 Task: Create a due date automation trigger when advanced on, on the monday of the week before a card is due add fields with custom field "Resume" set to a number greater or equal to 1 and greater than 10 at 11:00 AM.
Action: Mouse moved to (1134, 95)
Screenshot: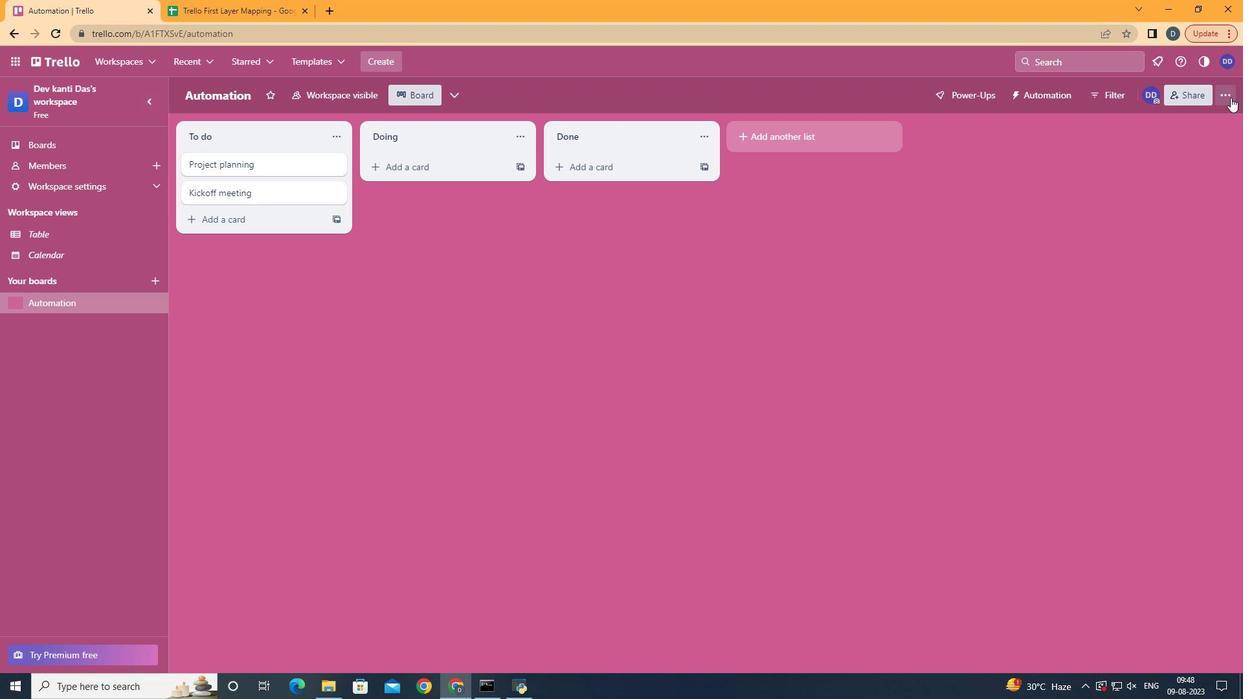 
Action: Mouse pressed left at (1134, 95)
Screenshot: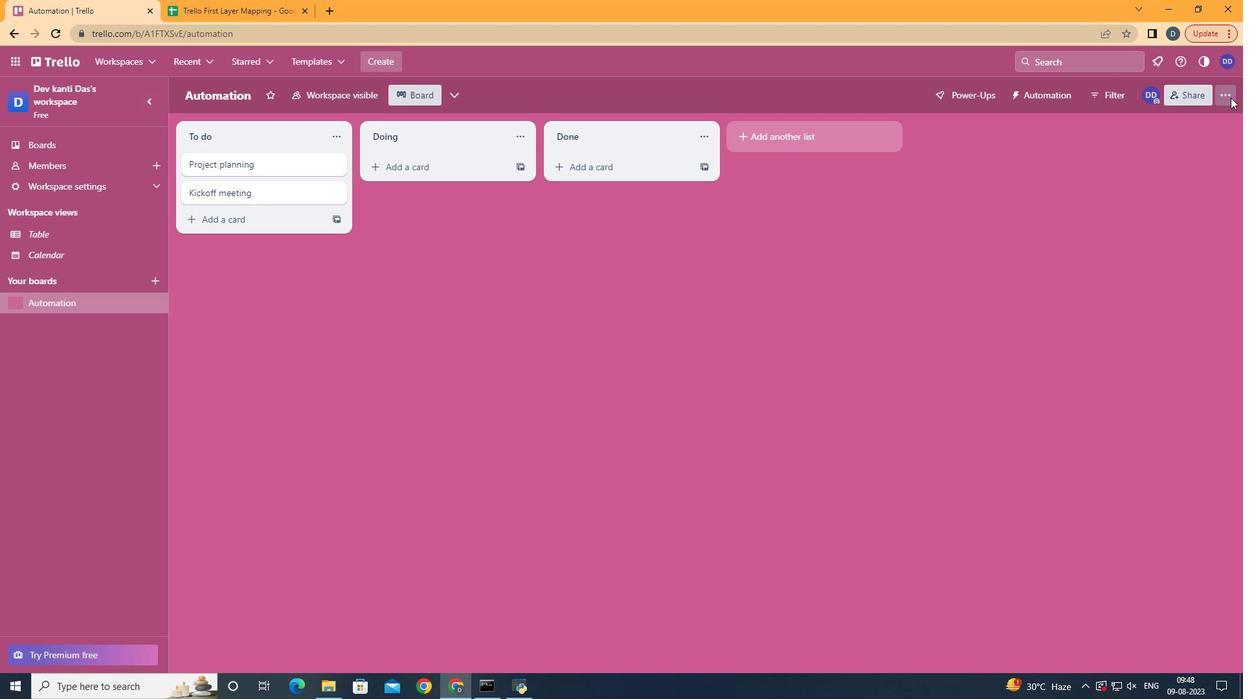 
Action: Mouse moved to (1034, 291)
Screenshot: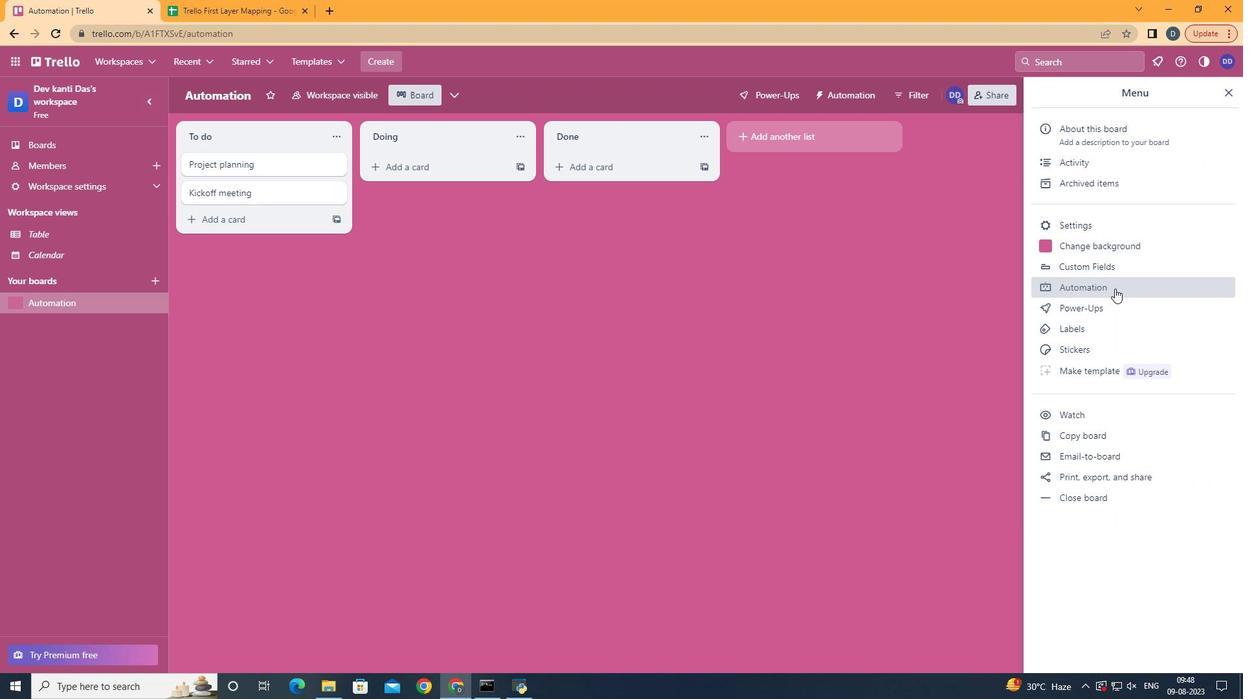 
Action: Mouse pressed left at (1034, 291)
Screenshot: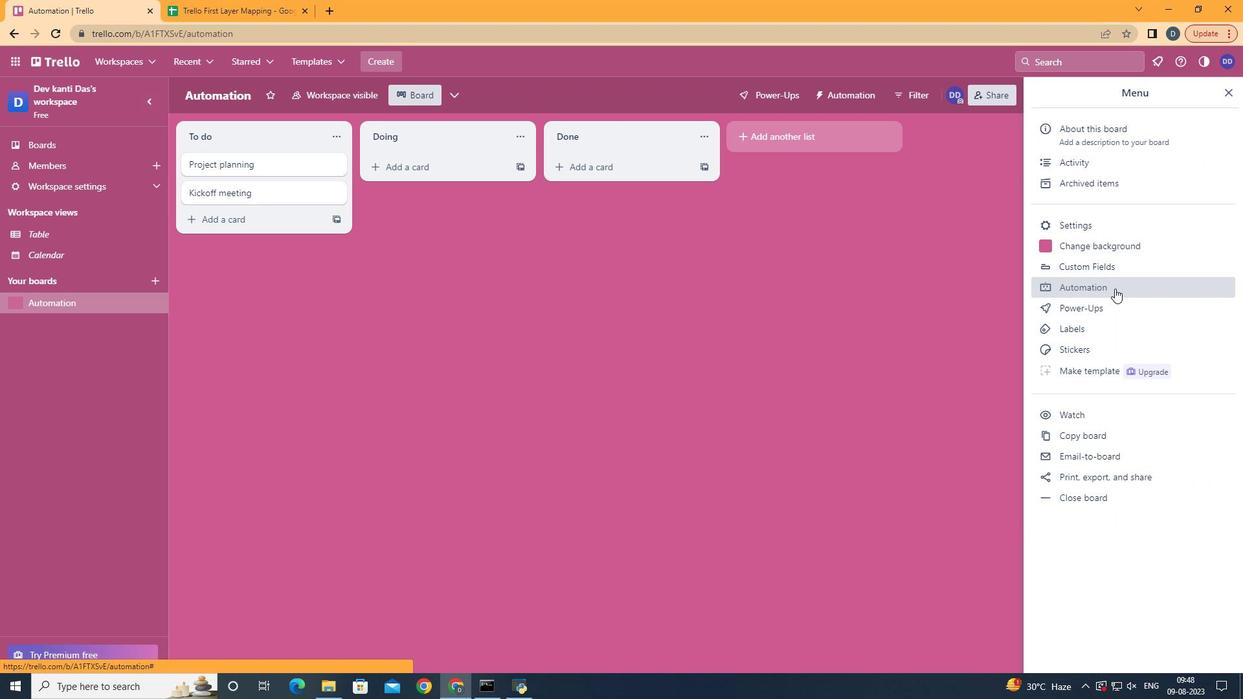 
Action: Mouse moved to (271, 255)
Screenshot: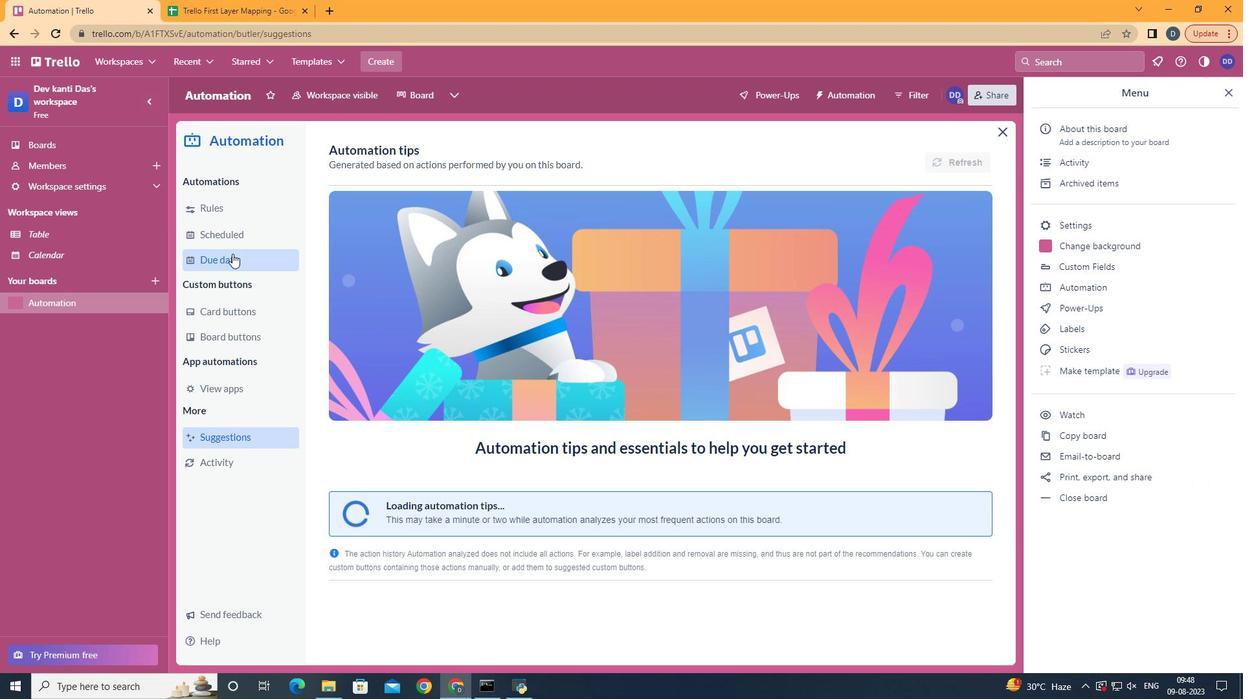
Action: Mouse pressed left at (271, 255)
Screenshot: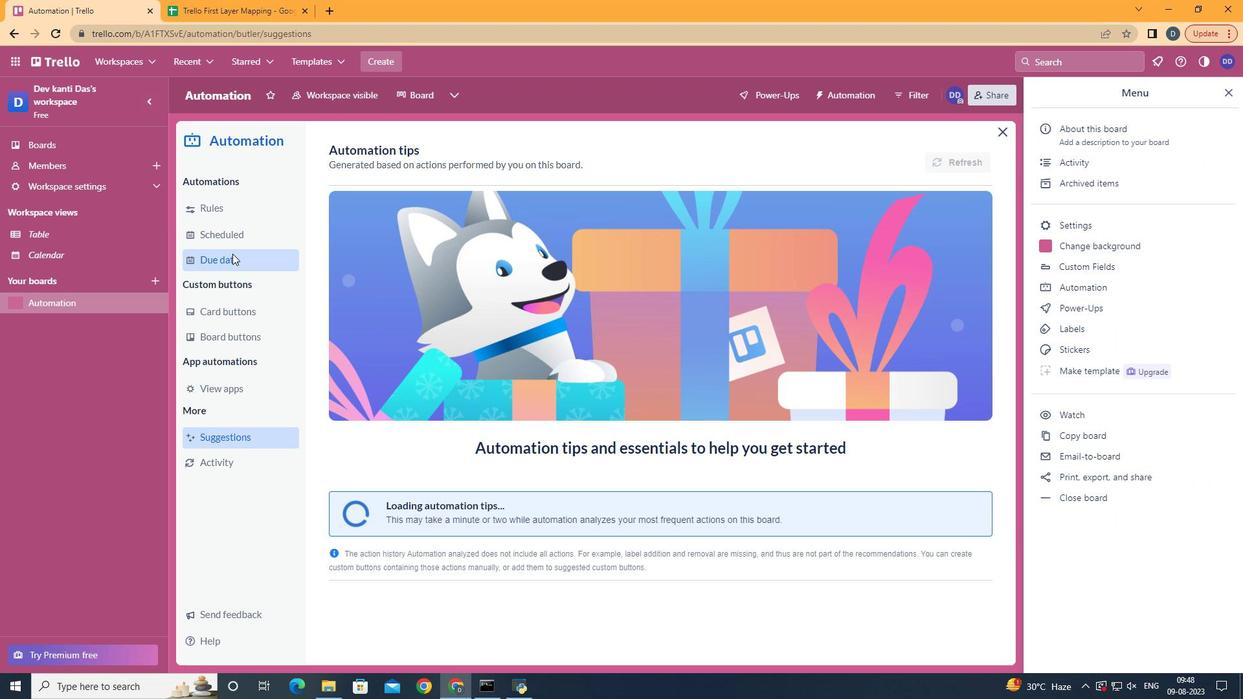 
Action: Mouse moved to (873, 148)
Screenshot: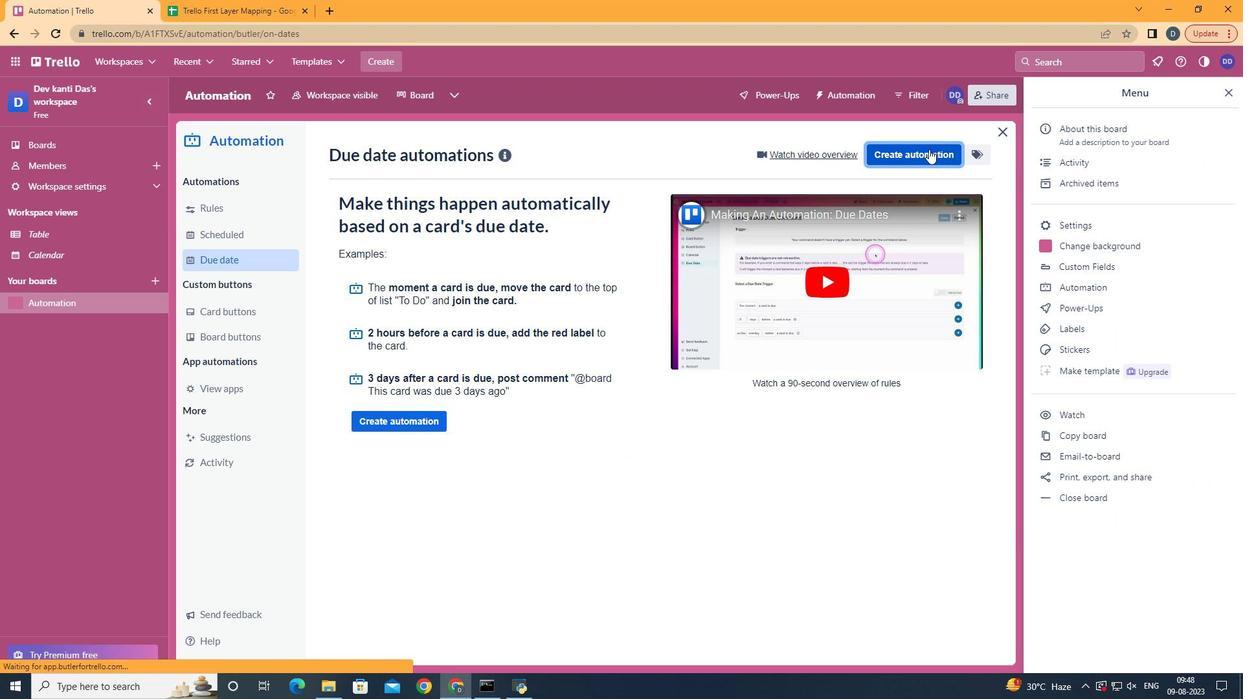 
Action: Mouse pressed left at (873, 148)
Screenshot: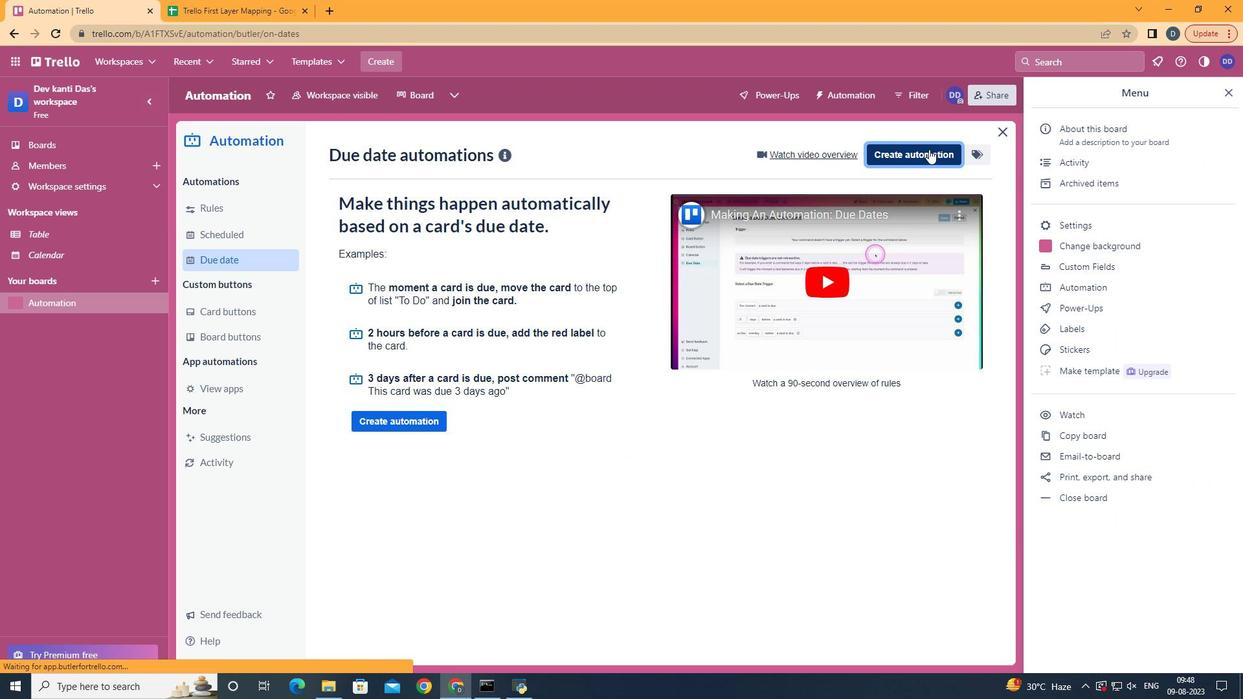 
Action: Mouse moved to (656, 277)
Screenshot: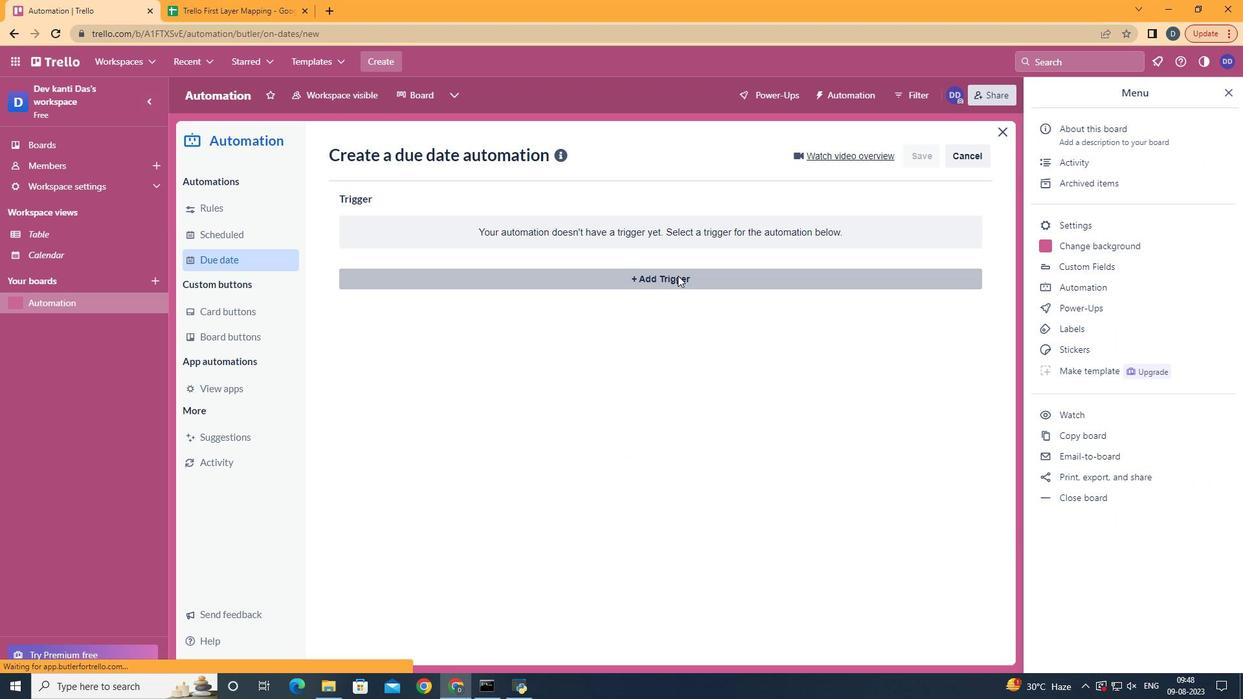
Action: Mouse pressed left at (656, 277)
Screenshot: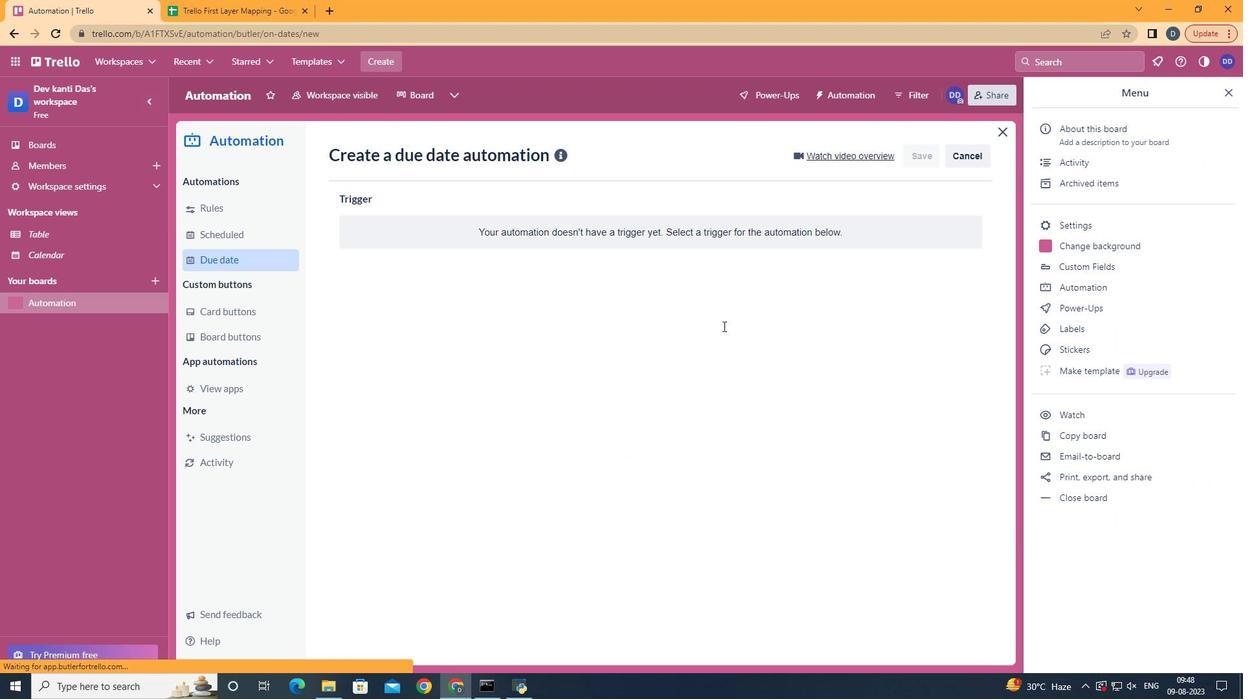 
Action: Mouse moved to (458, 630)
Screenshot: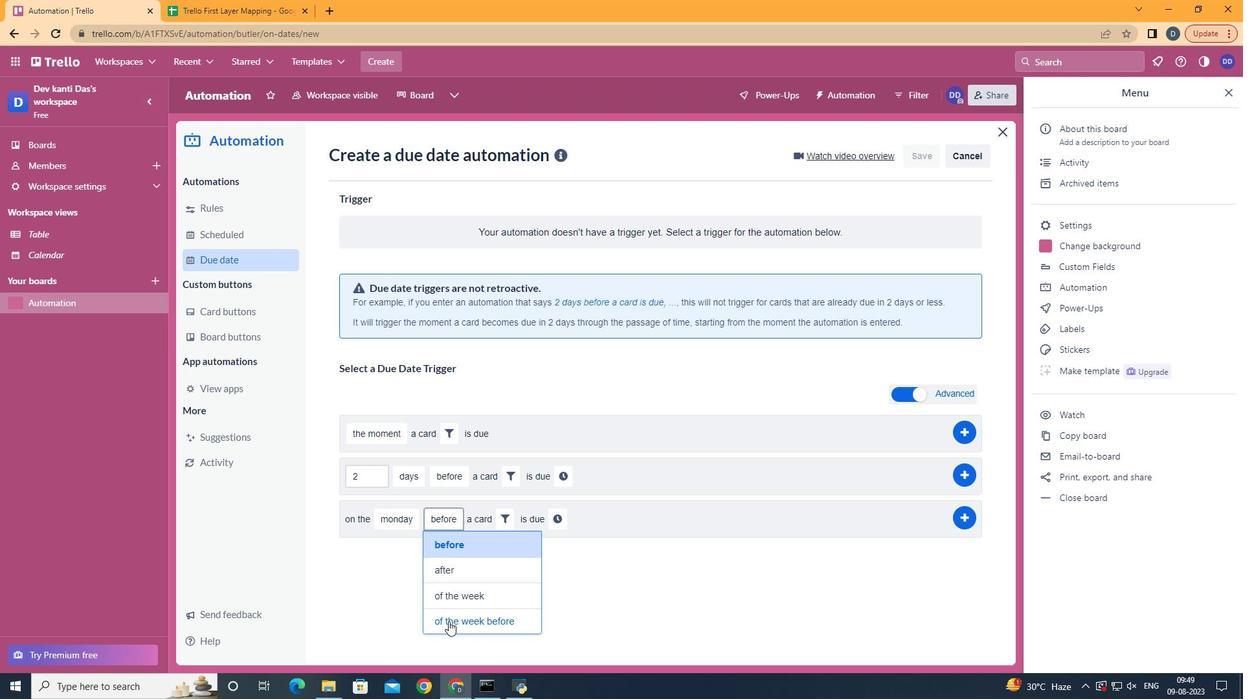 
Action: Mouse pressed left at (458, 630)
Screenshot: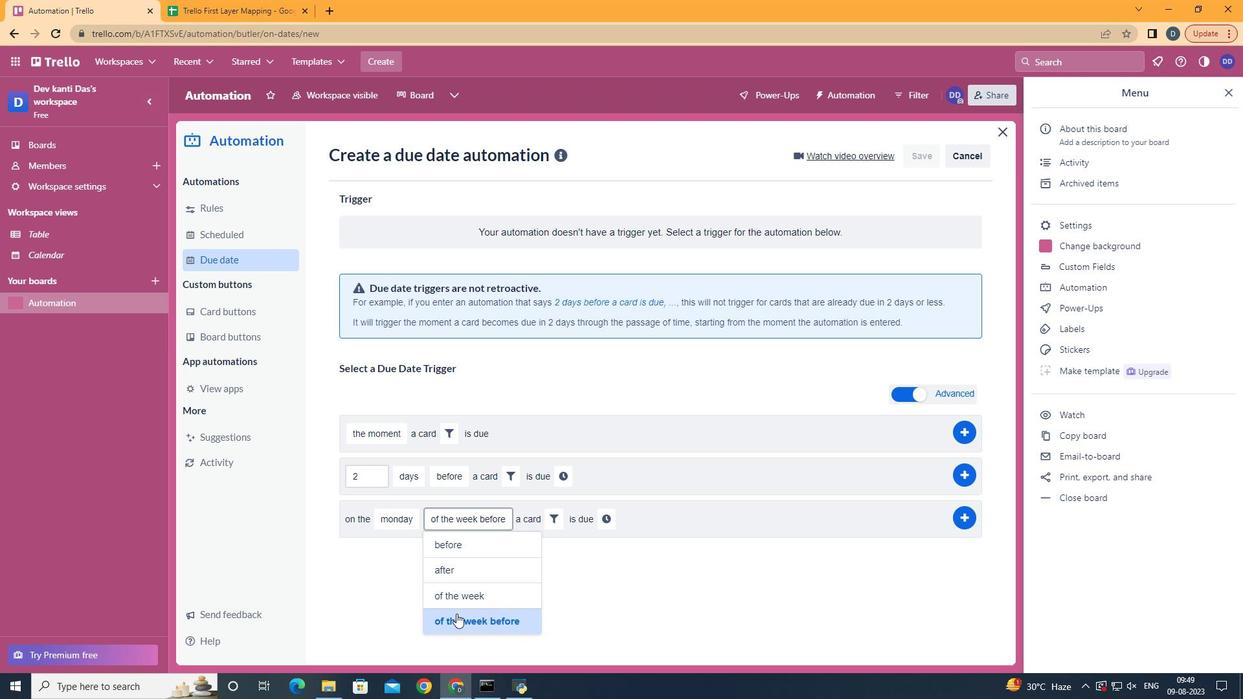 
Action: Mouse moved to (548, 527)
Screenshot: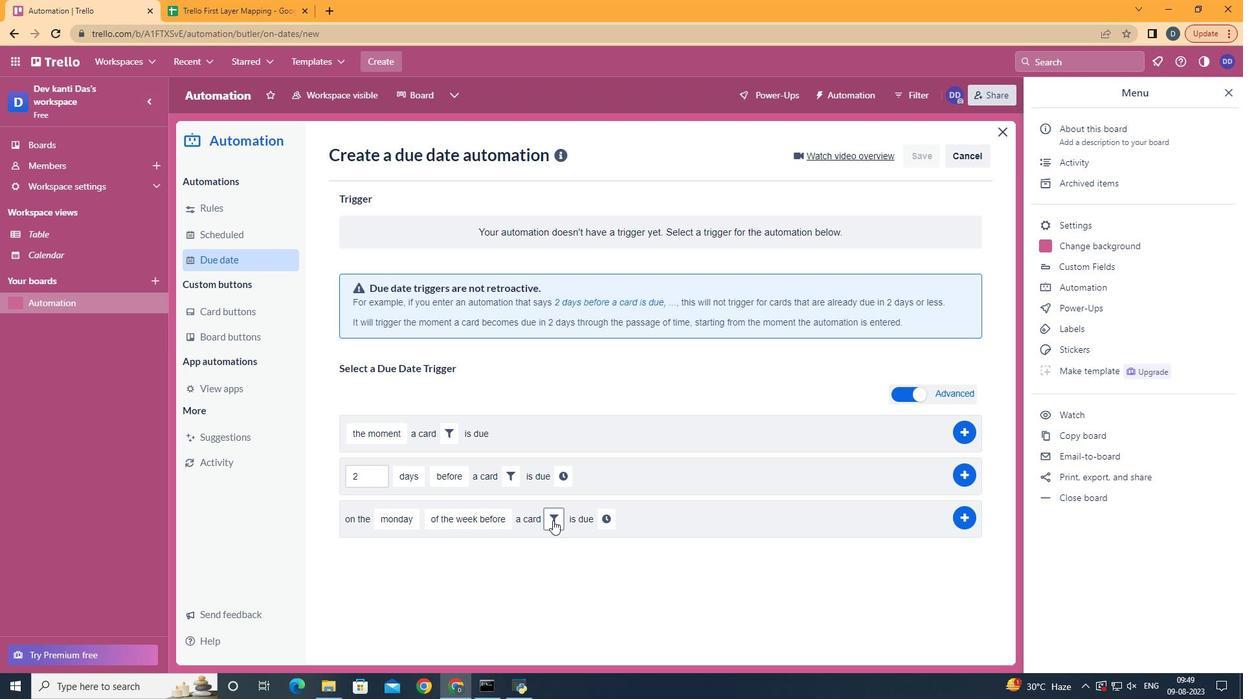 
Action: Mouse pressed left at (548, 527)
Screenshot: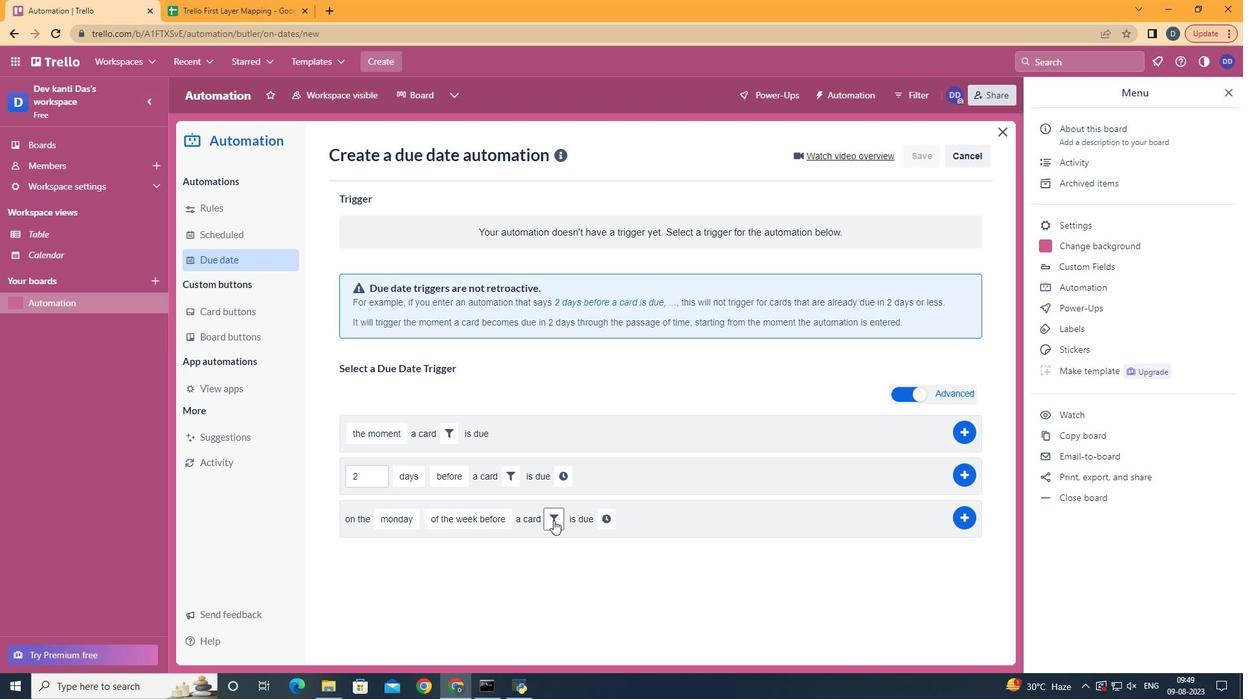 
Action: Mouse moved to (734, 563)
Screenshot: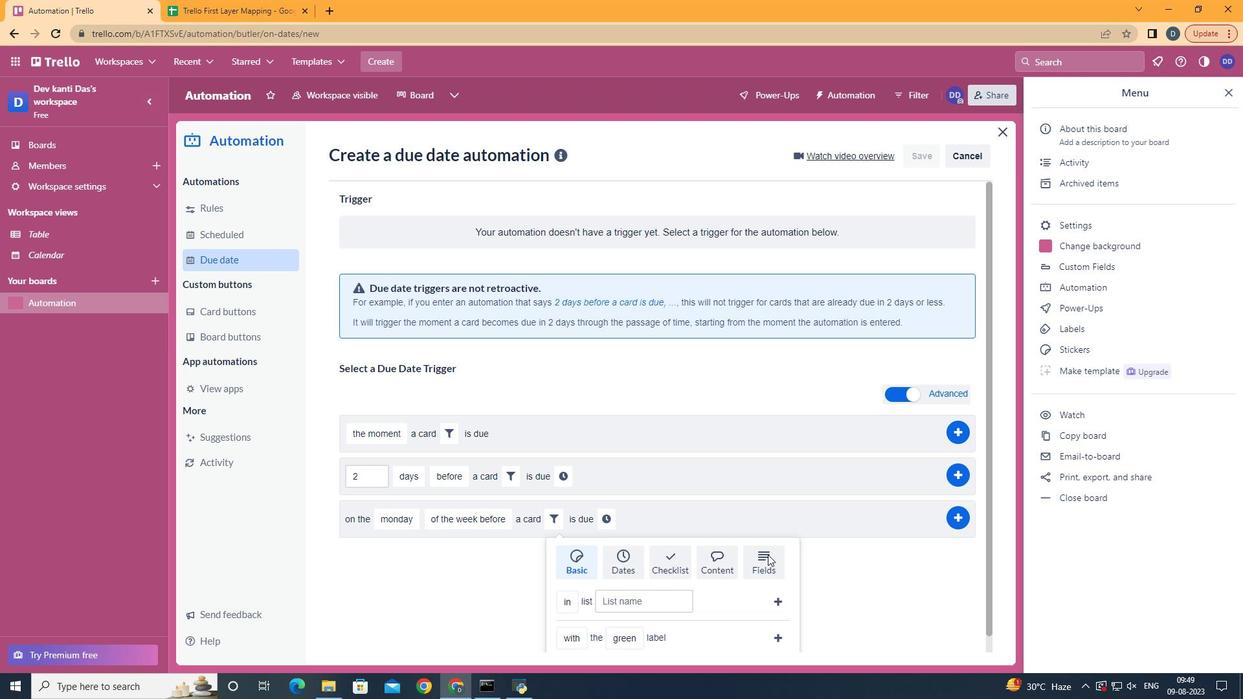 
Action: Mouse pressed left at (734, 563)
Screenshot: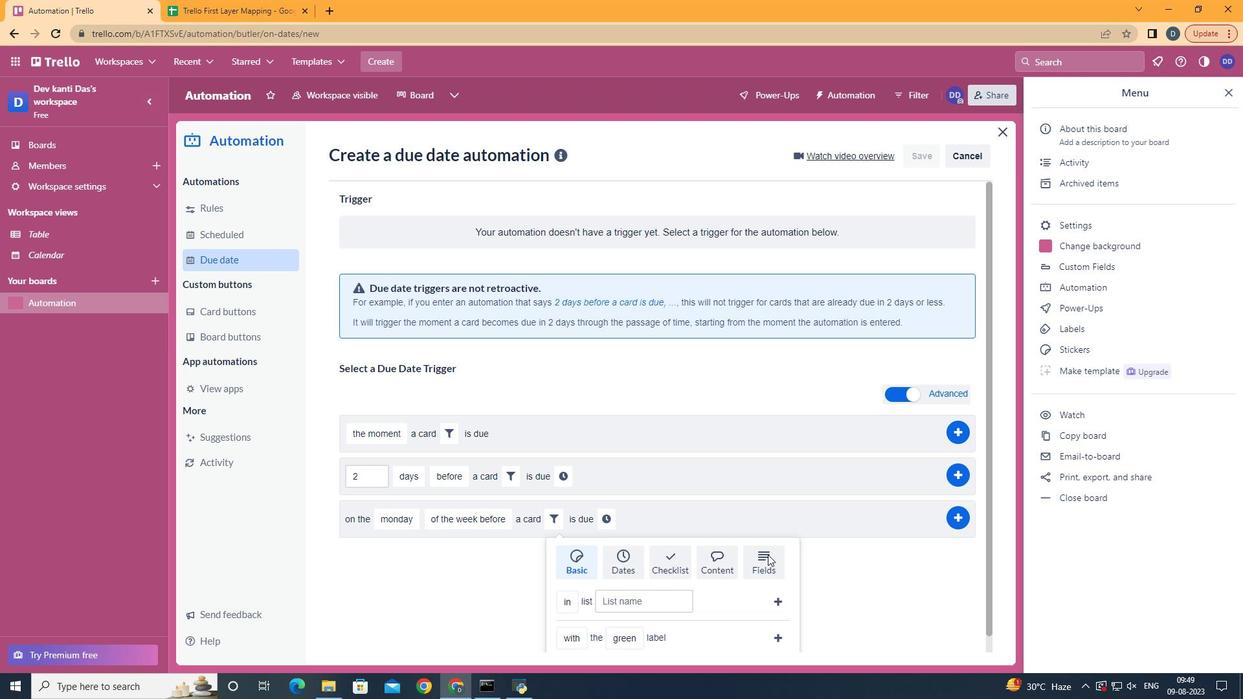 
Action: Mouse scrolled (734, 562) with delta (0, 0)
Screenshot: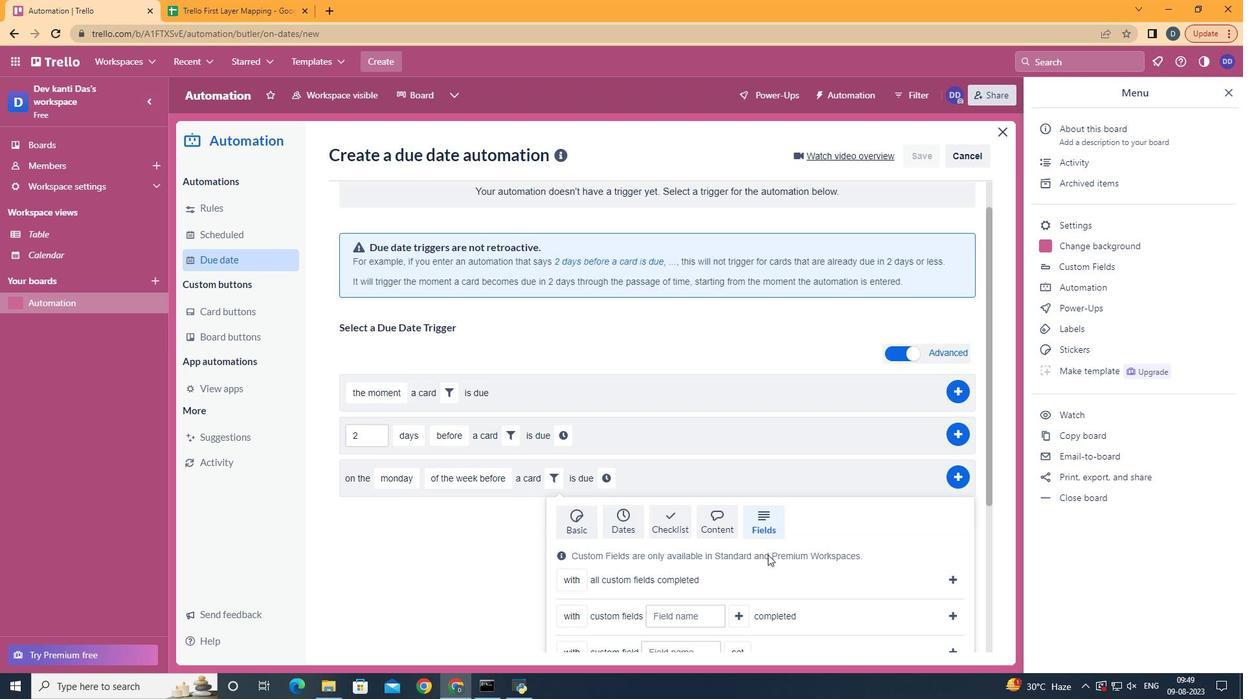 
Action: Mouse scrolled (734, 562) with delta (0, 0)
Screenshot: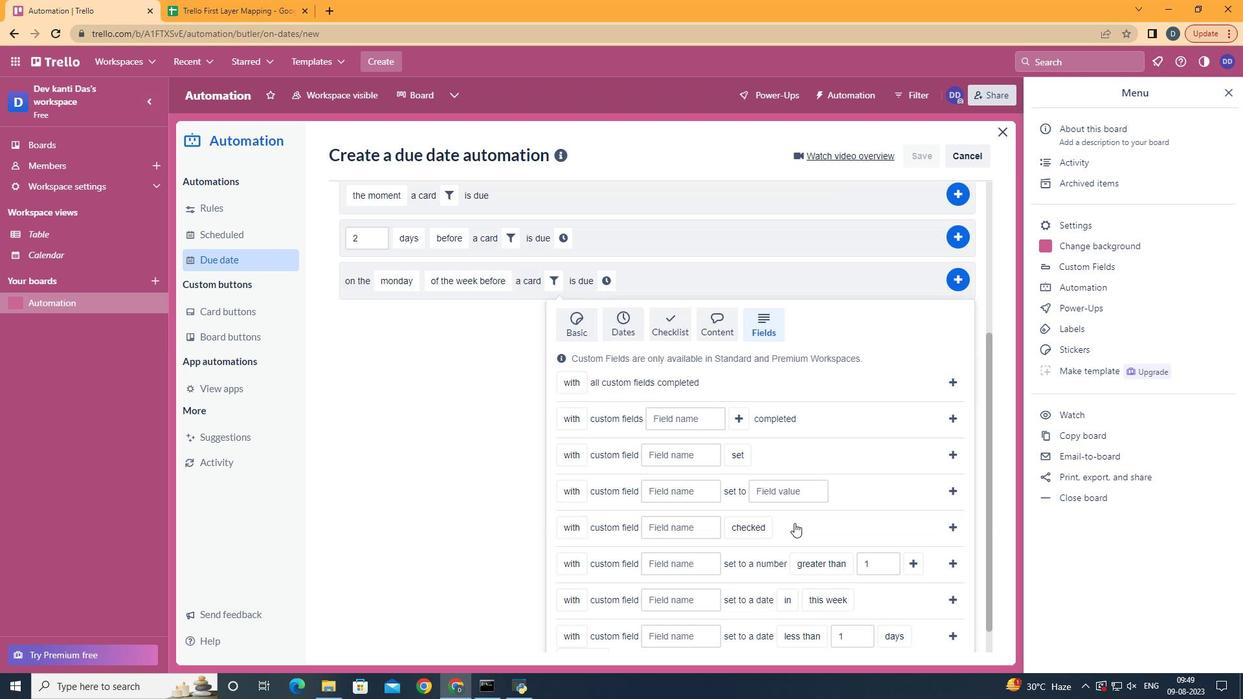 
Action: Mouse scrolled (734, 562) with delta (0, 0)
Screenshot: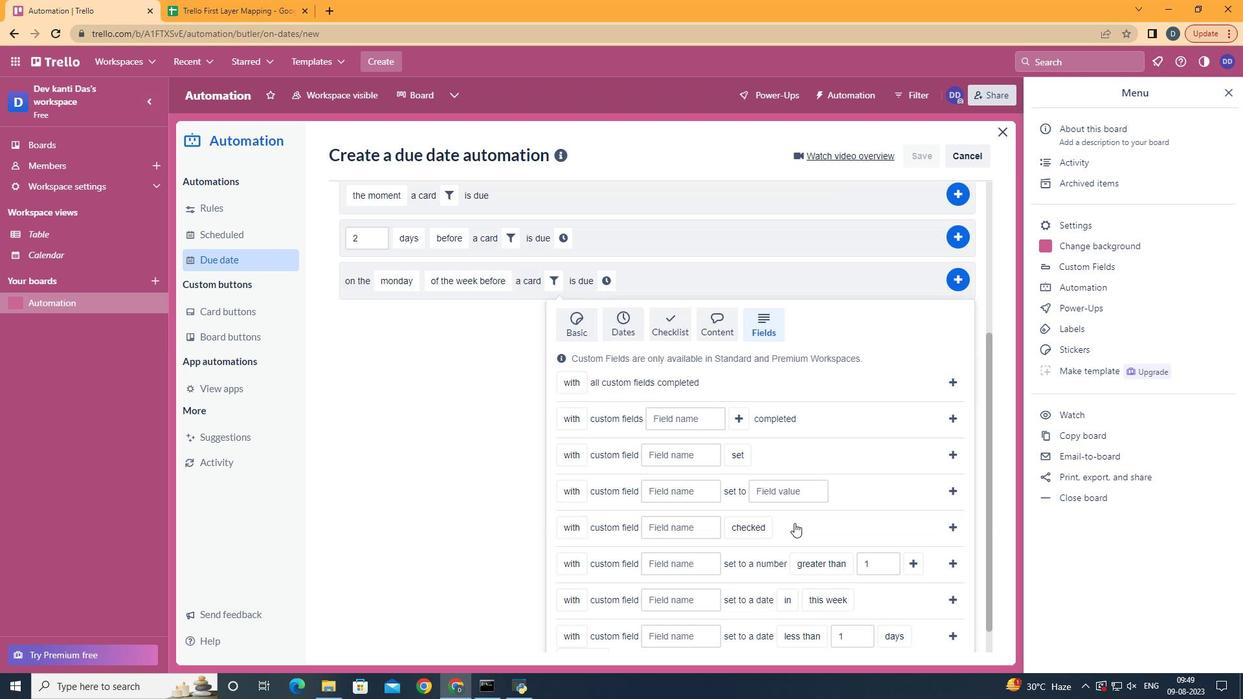 
Action: Mouse scrolled (734, 562) with delta (0, 0)
Screenshot: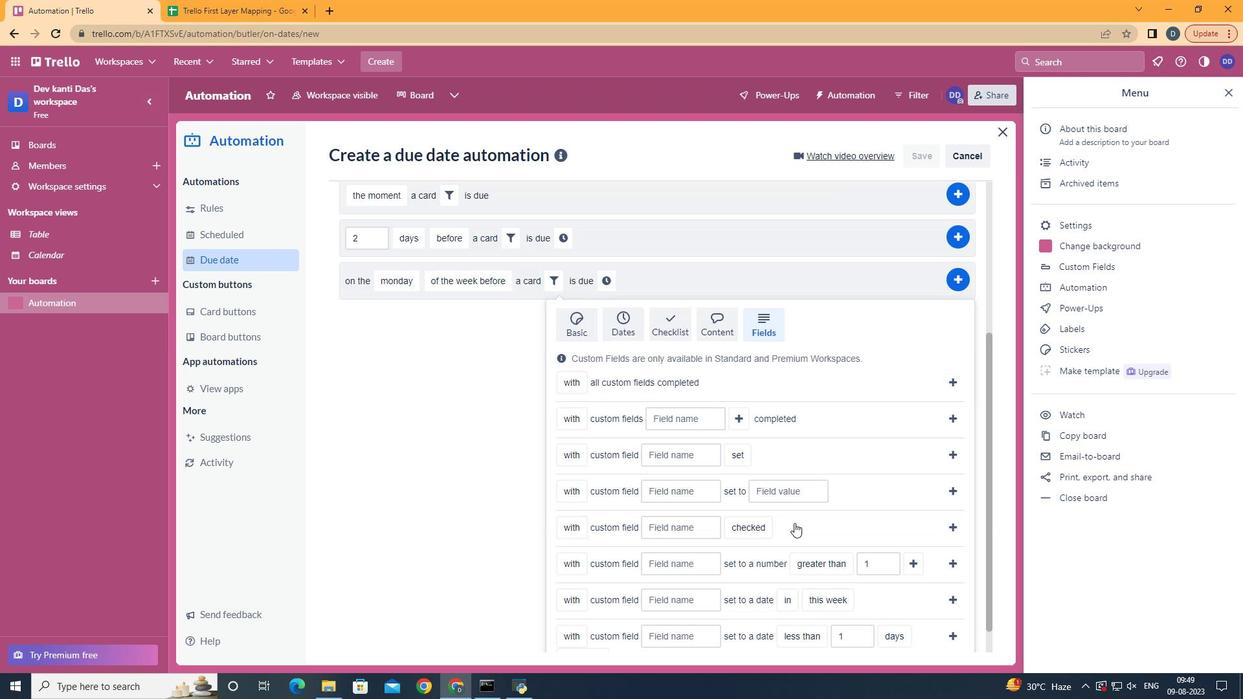 
Action: Mouse scrolled (734, 562) with delta (0, 0)
Screenshot: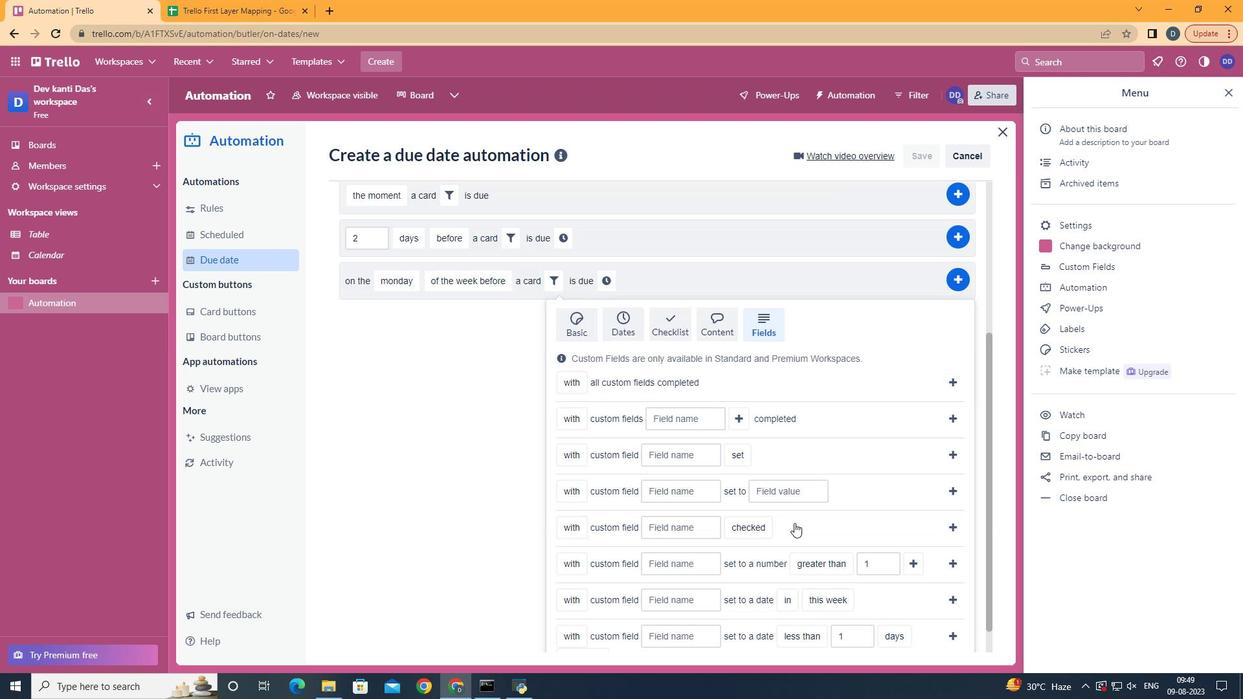 
Action: Mouse moved to (571, 556)
Screenshot: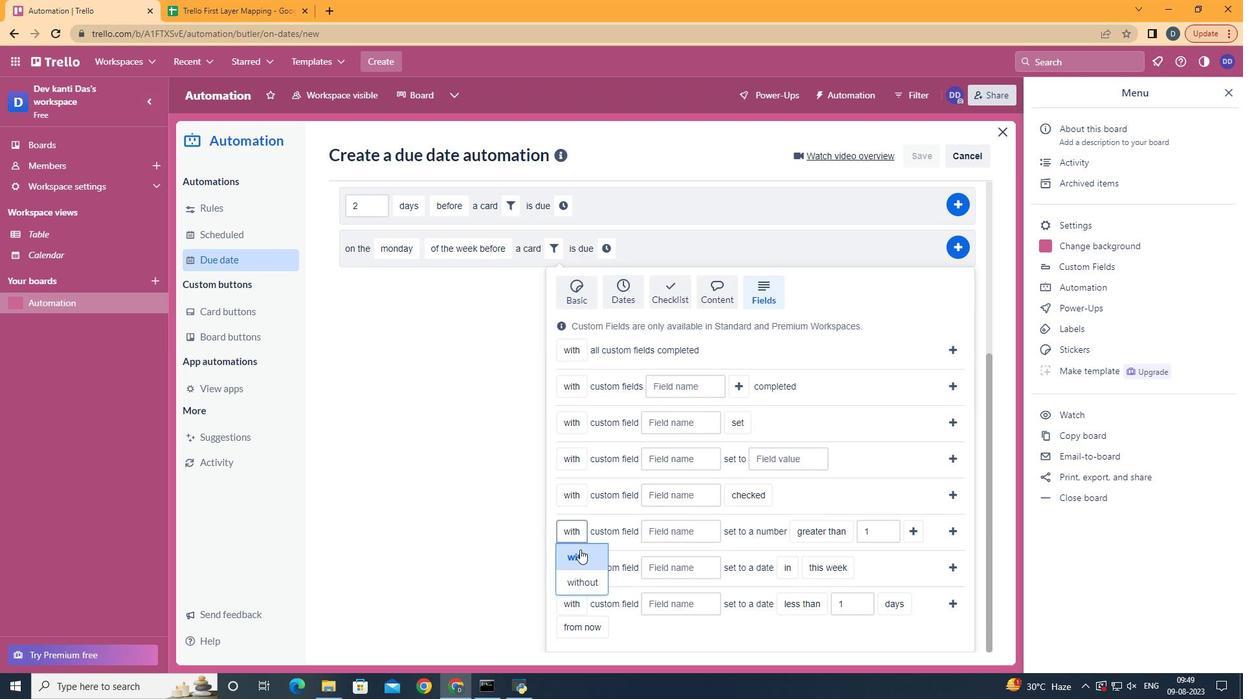 
Action: Mouse pressed left at (571, 556)
Screenshot: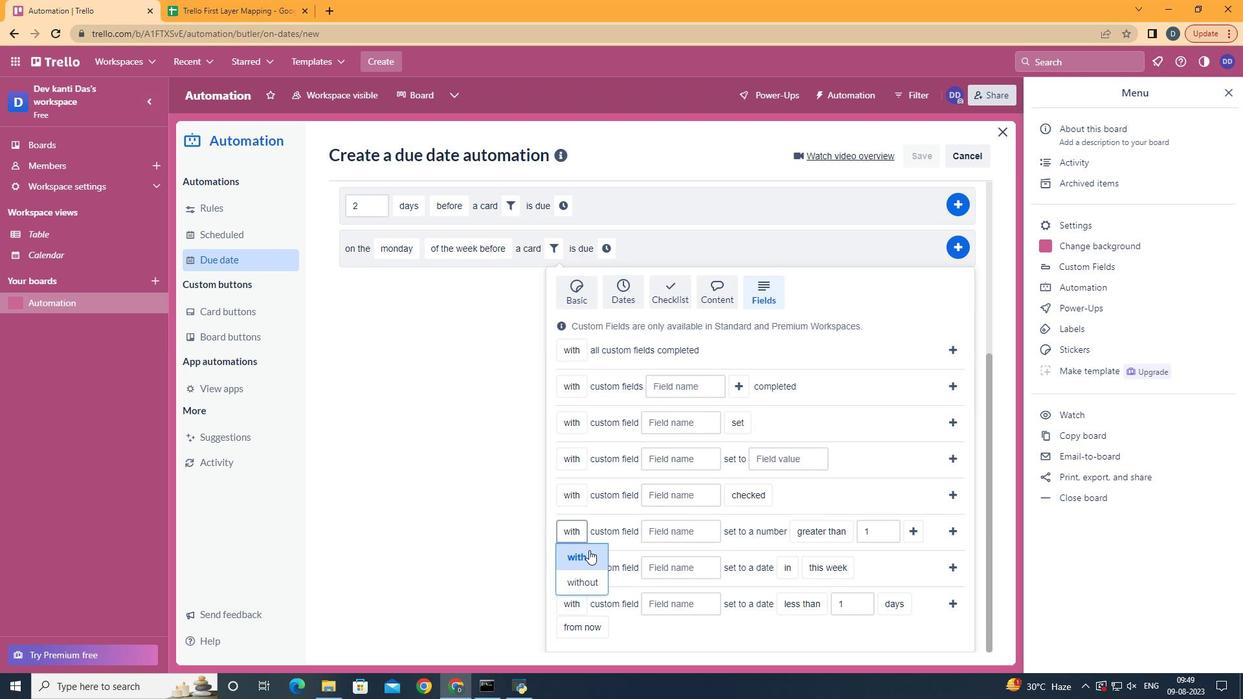 
Action: Mouse moved to (674, 533)
Screenshot: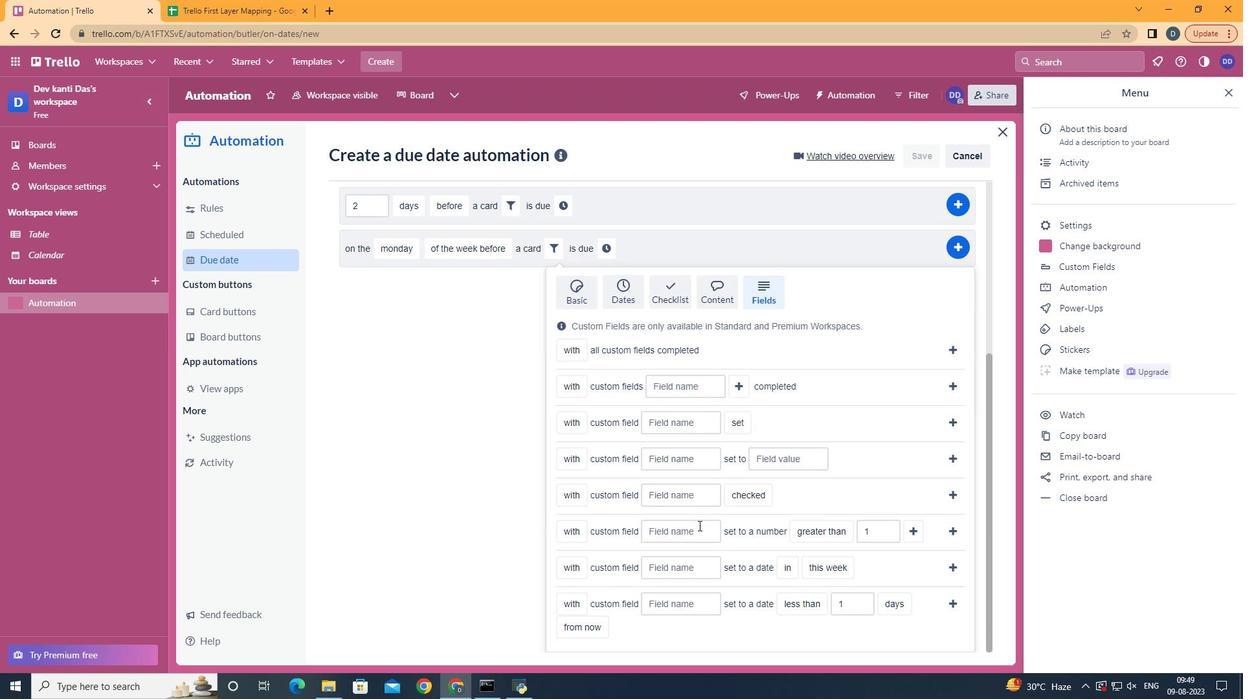 
Action: Mouse pressed left at (674, 533)
Screenshot: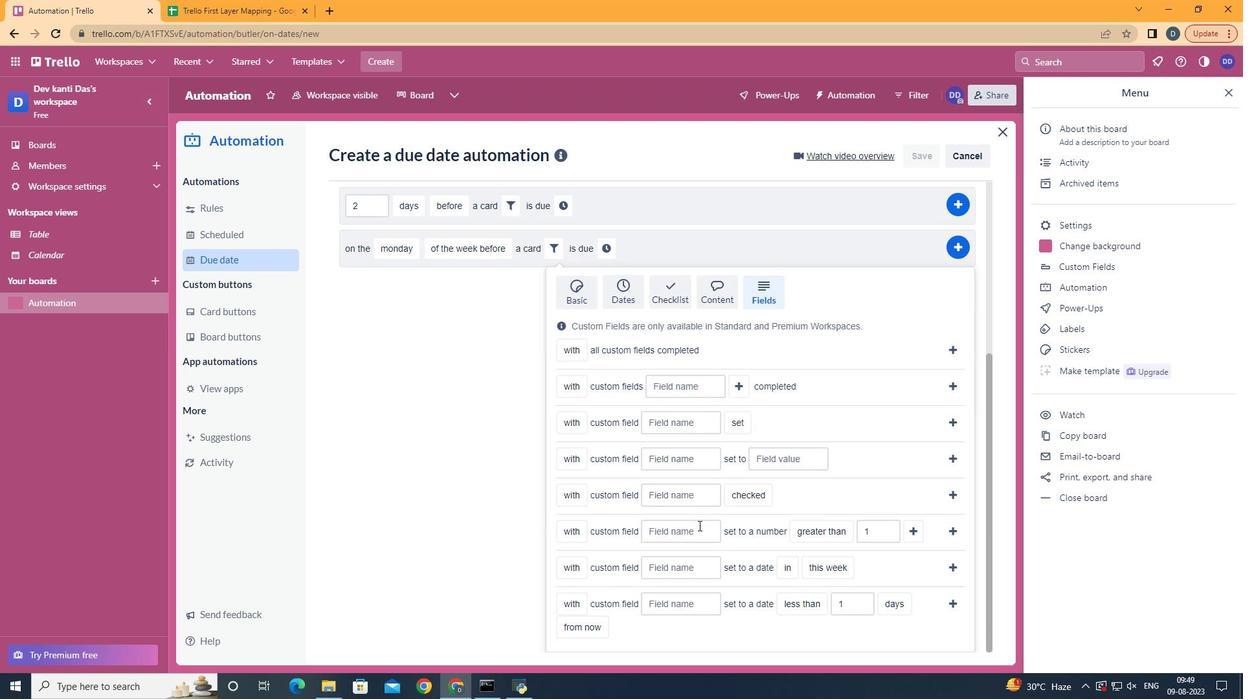 
Action: Key pressed <Key.shift>E<Key.backspace><Key.shift>Resume
Screenshot: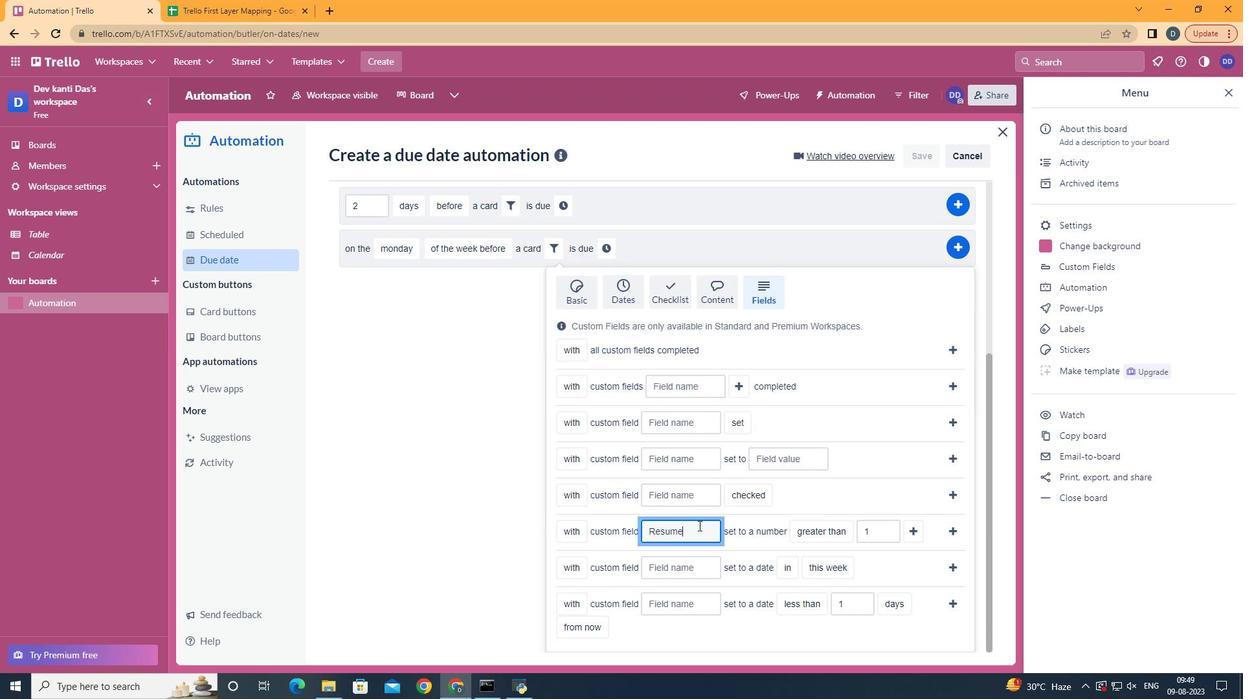 
Action: Mouse moved to (790, 585)
Screenshot: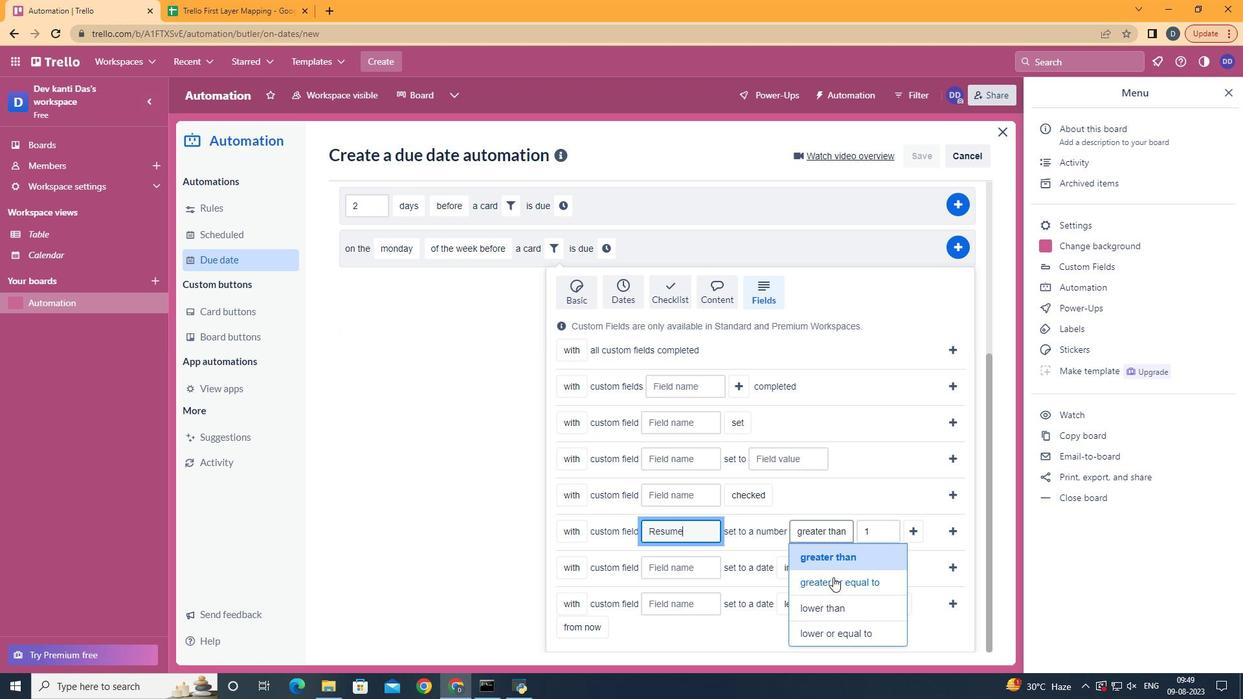 
Action: Mouse pressed left at (790, 585)
Screenshot: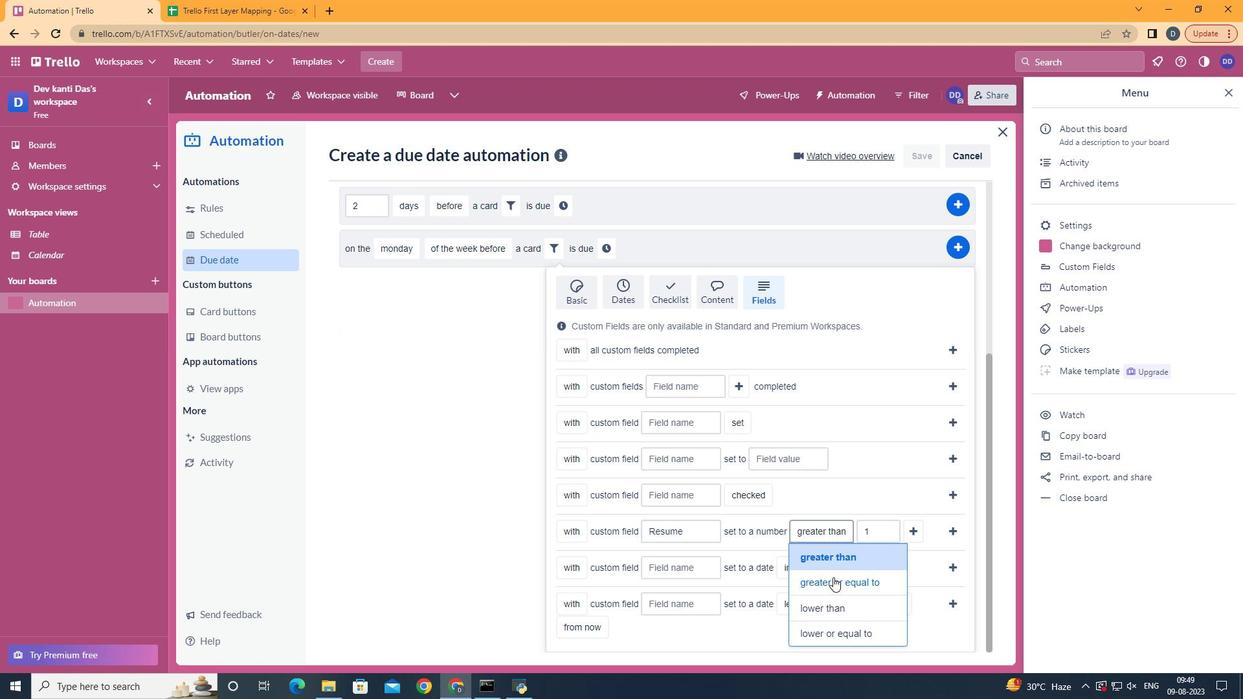 
Action: Mouse moved to (564, 563)
Screenshot: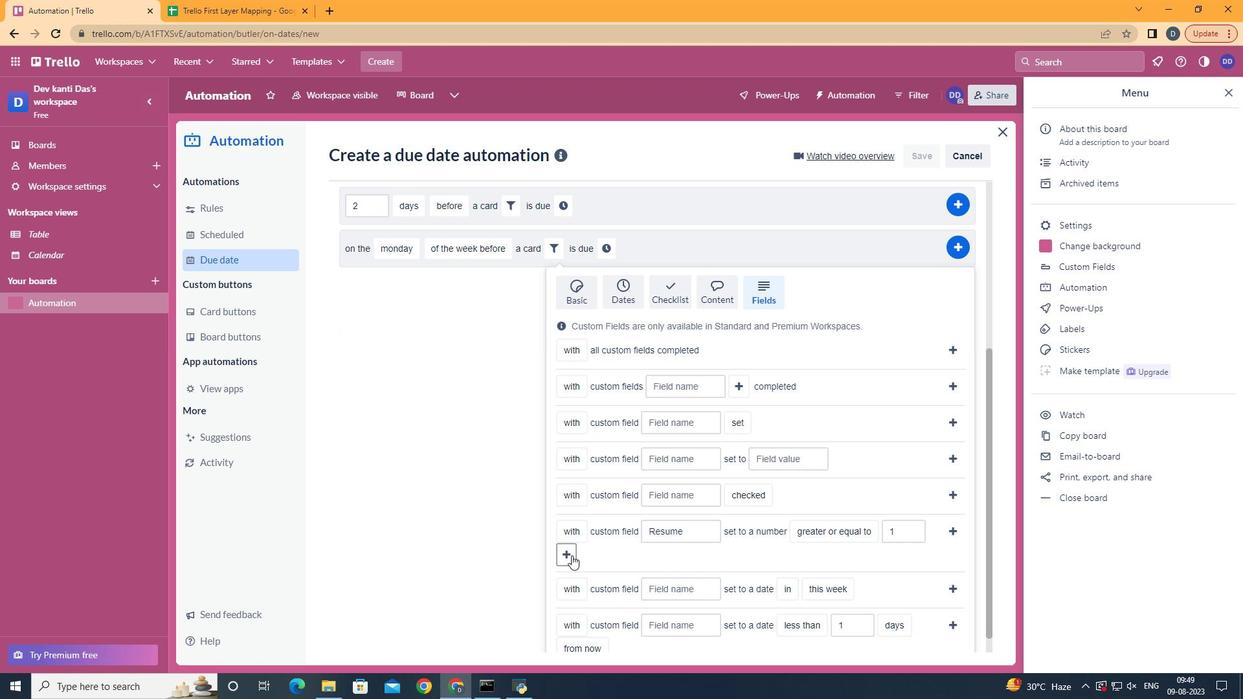 
Action: Mouse pressed left at (564, 563)
Screenshot: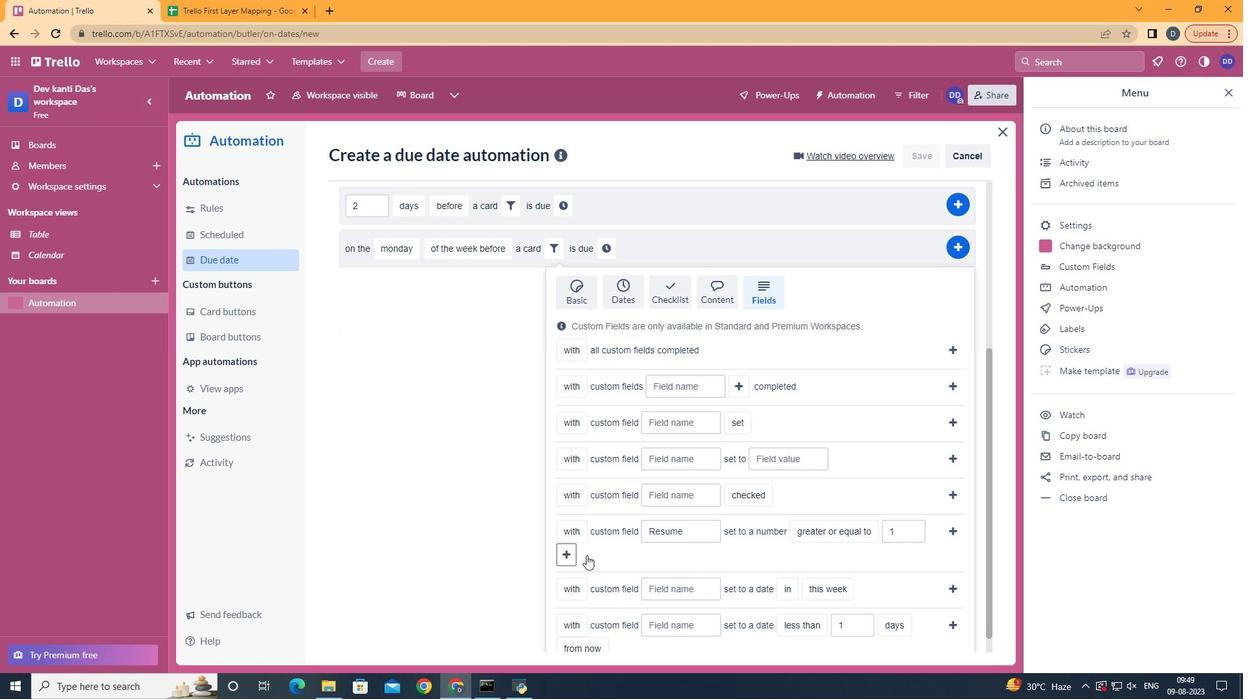 
Action: Mouse moved to (620, 510)
Screenshot: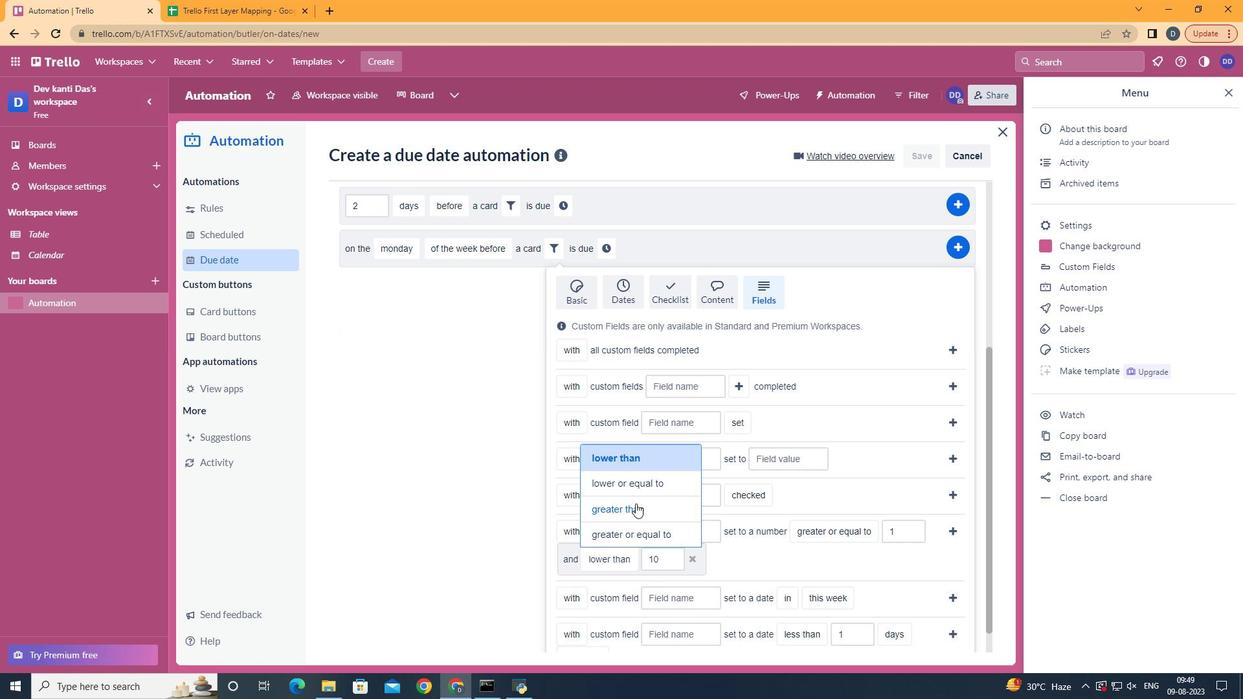 
Action: Mouse pressed left at (620, 510)
Screenshot: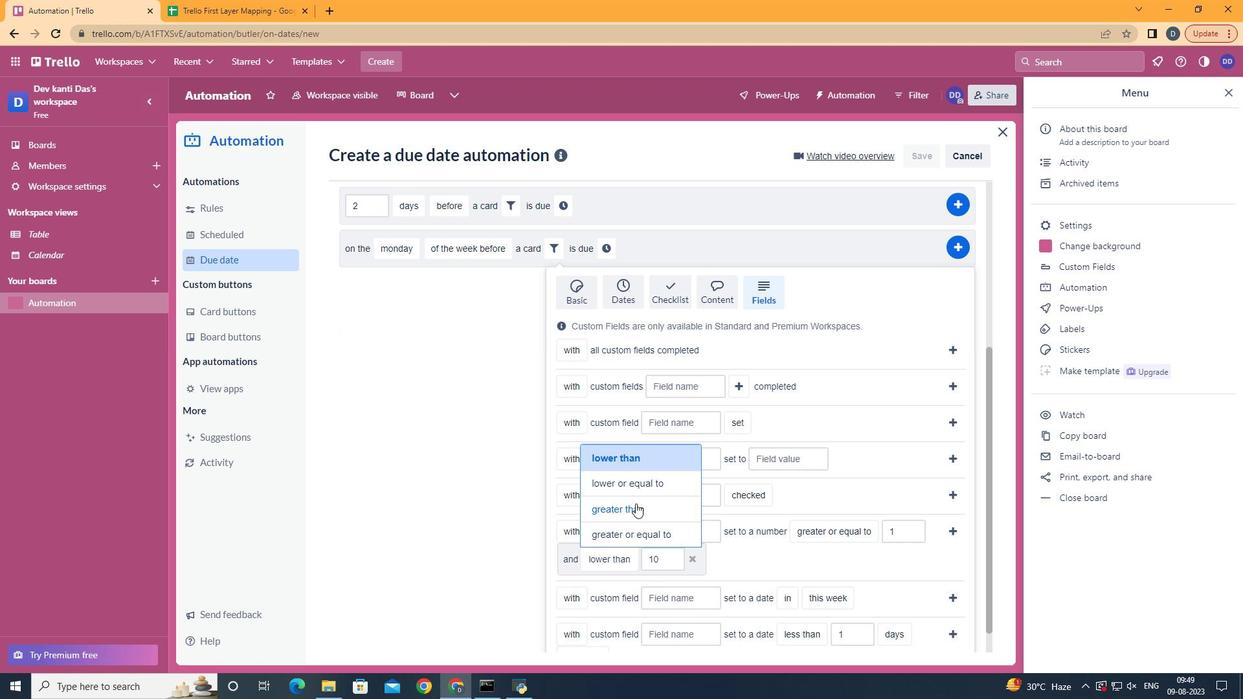 
Action: Mouse moved to (894, 539)
Screenshot: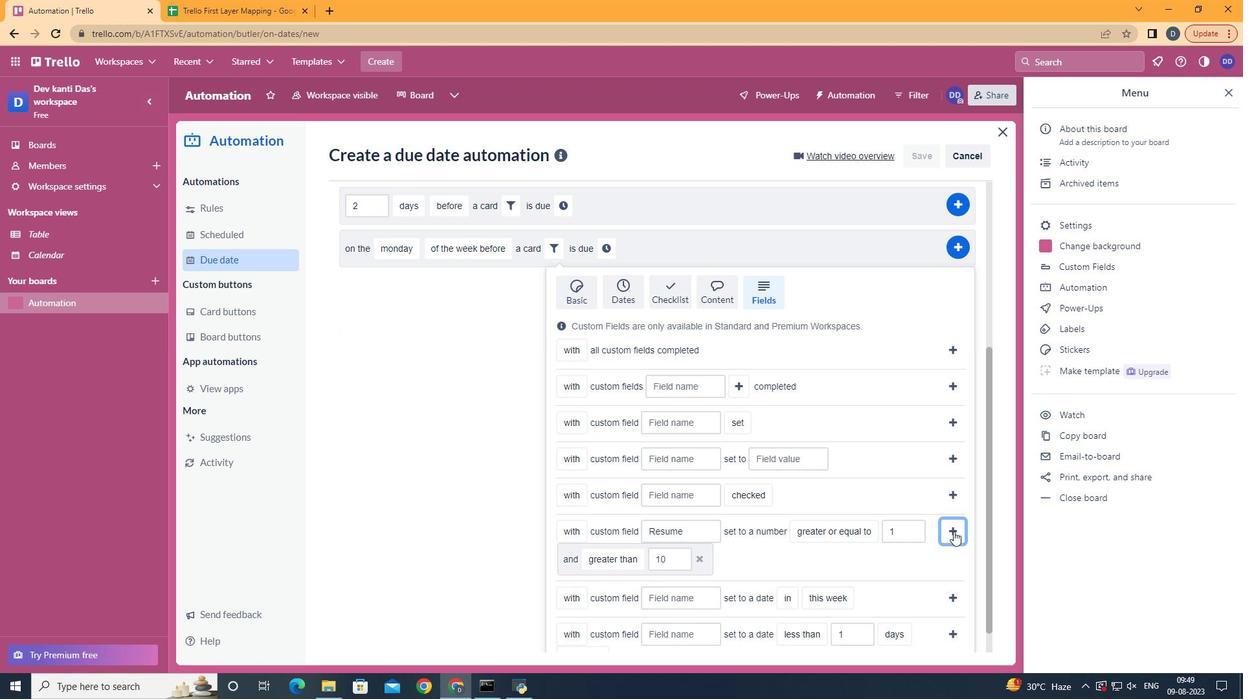 
Action: Mouse pressed left at (894, 539)
Screenshot: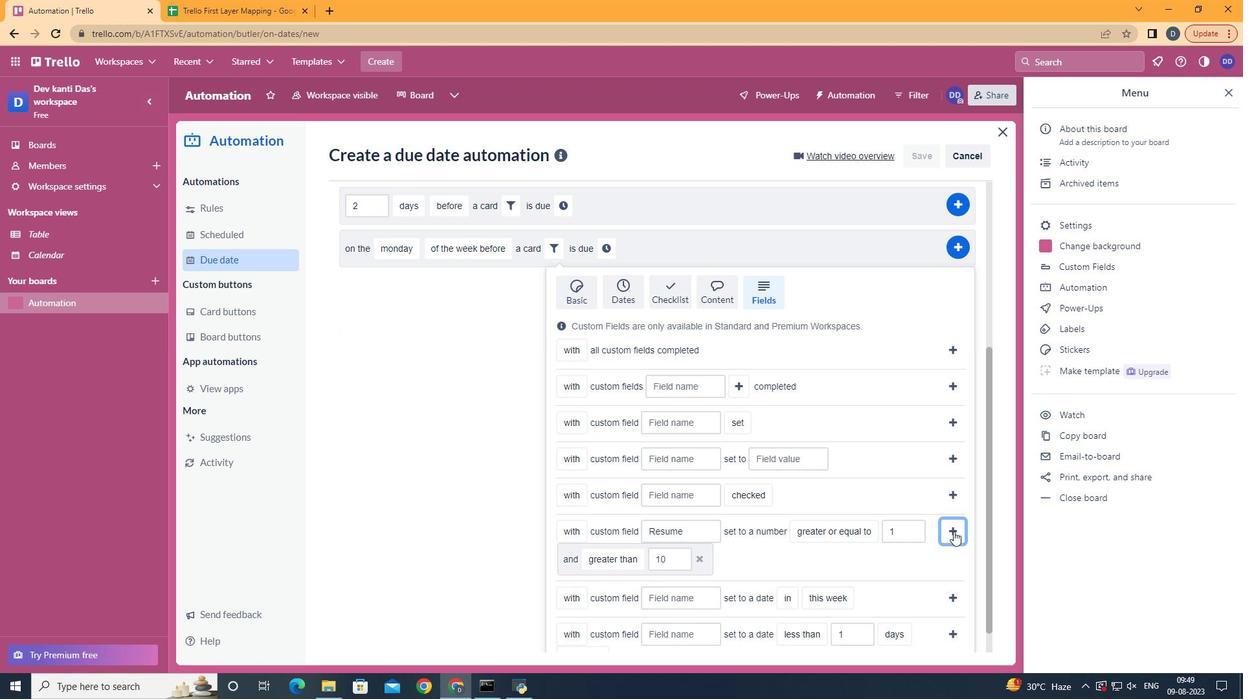 
Action: Mouse moved to (403, 554)
Screenshot: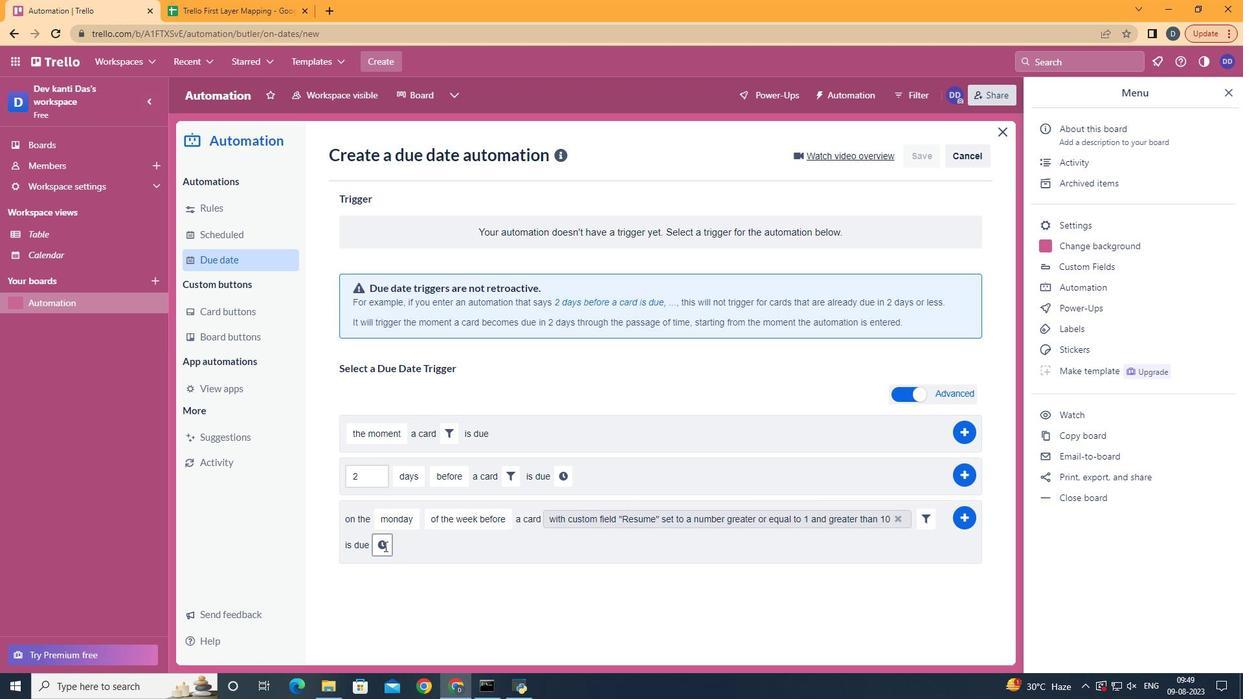 
Action: Mouse pressed left at (403, 554)
Screenshot: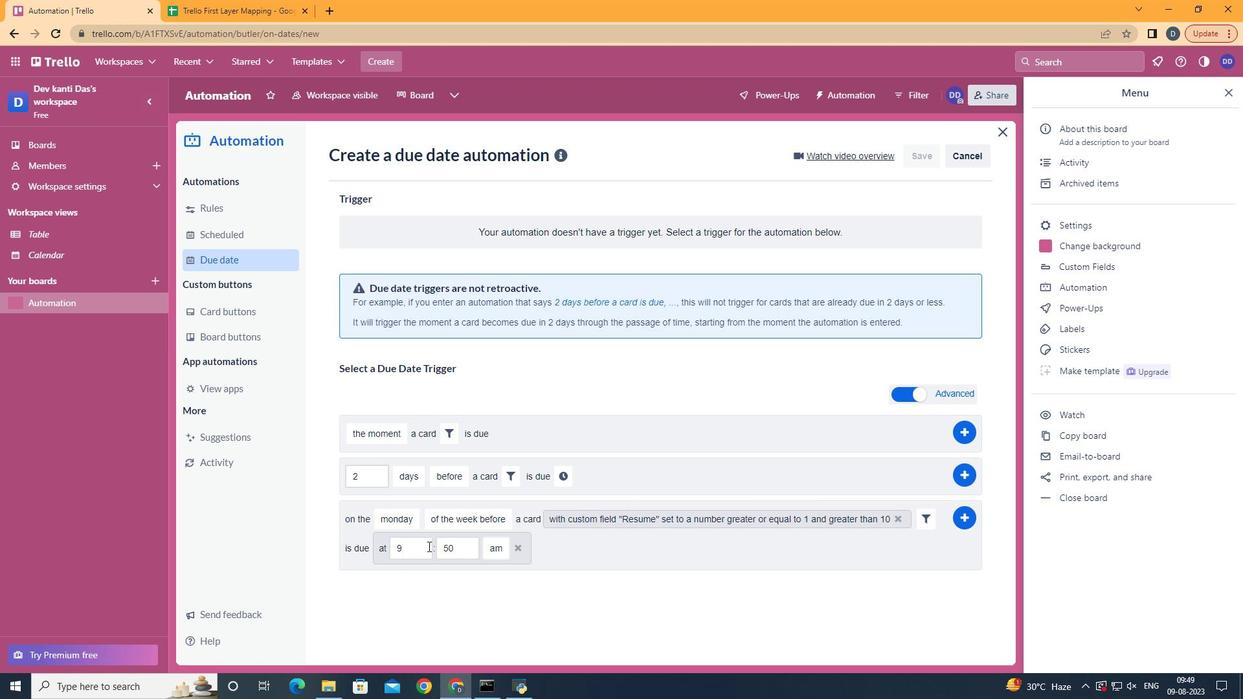 
Action: Mouse moved to (440, 554)
Screenshot: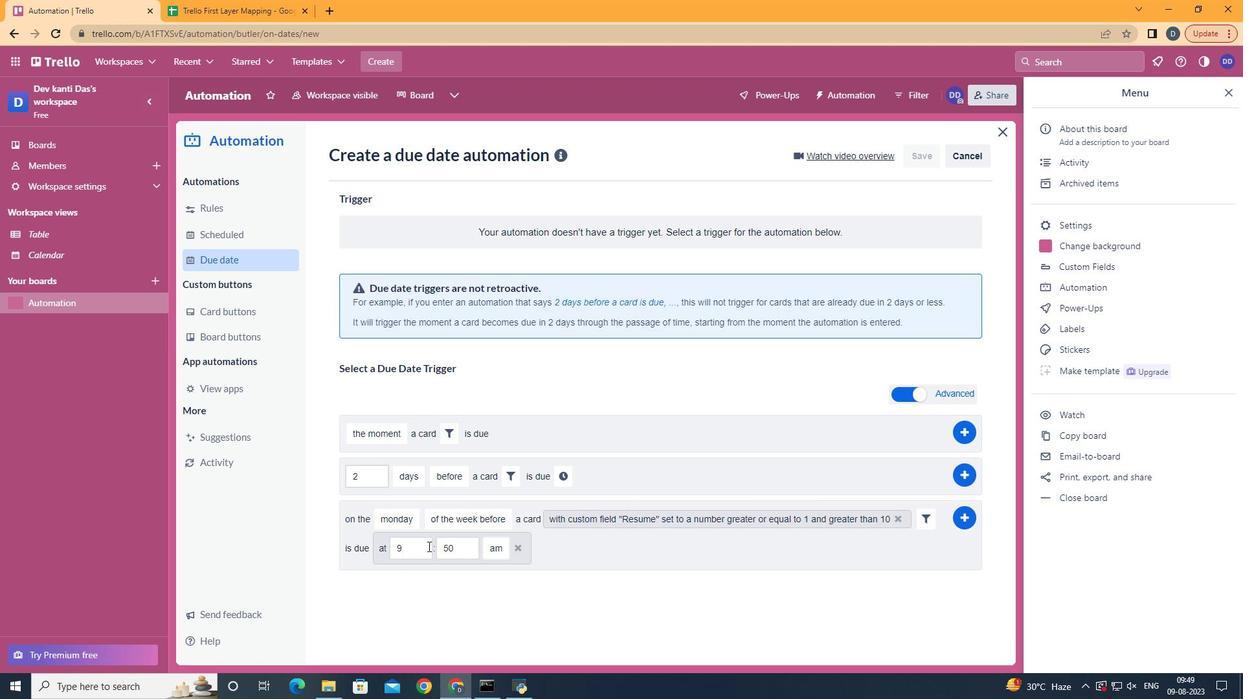
Action: Mouse pressed left at (440, 554)
Screenshot: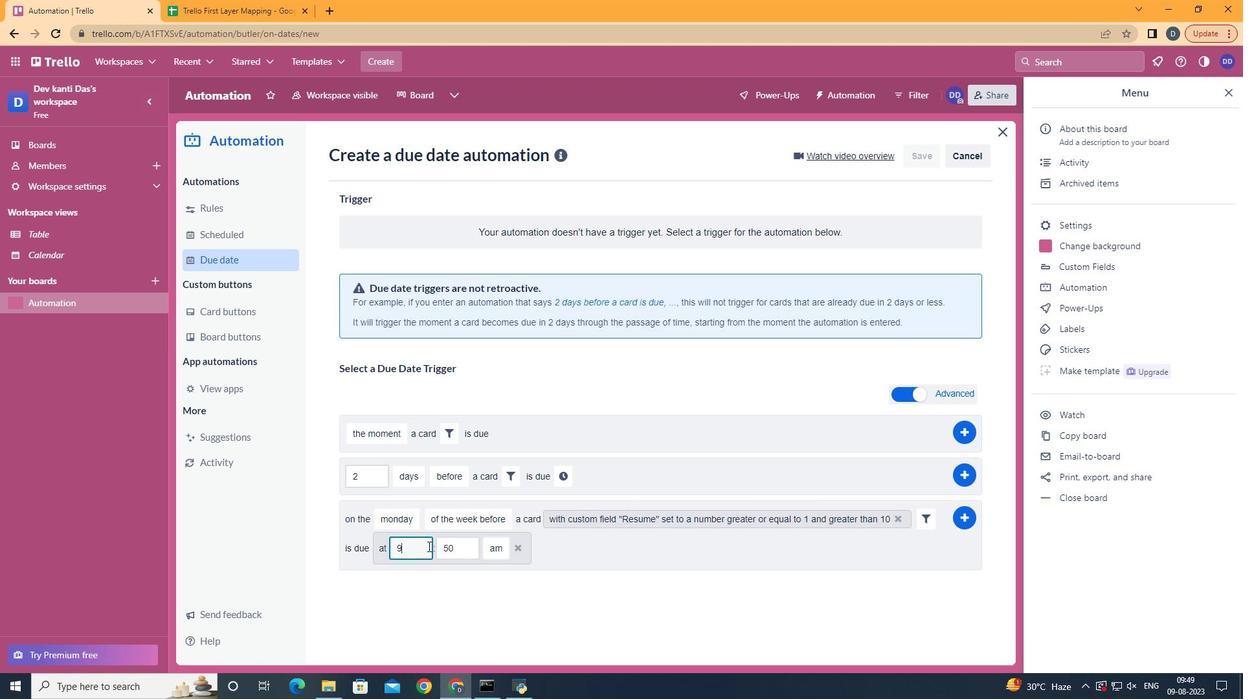 
Action: Key pressed <Key.backspace>11
Screenshot: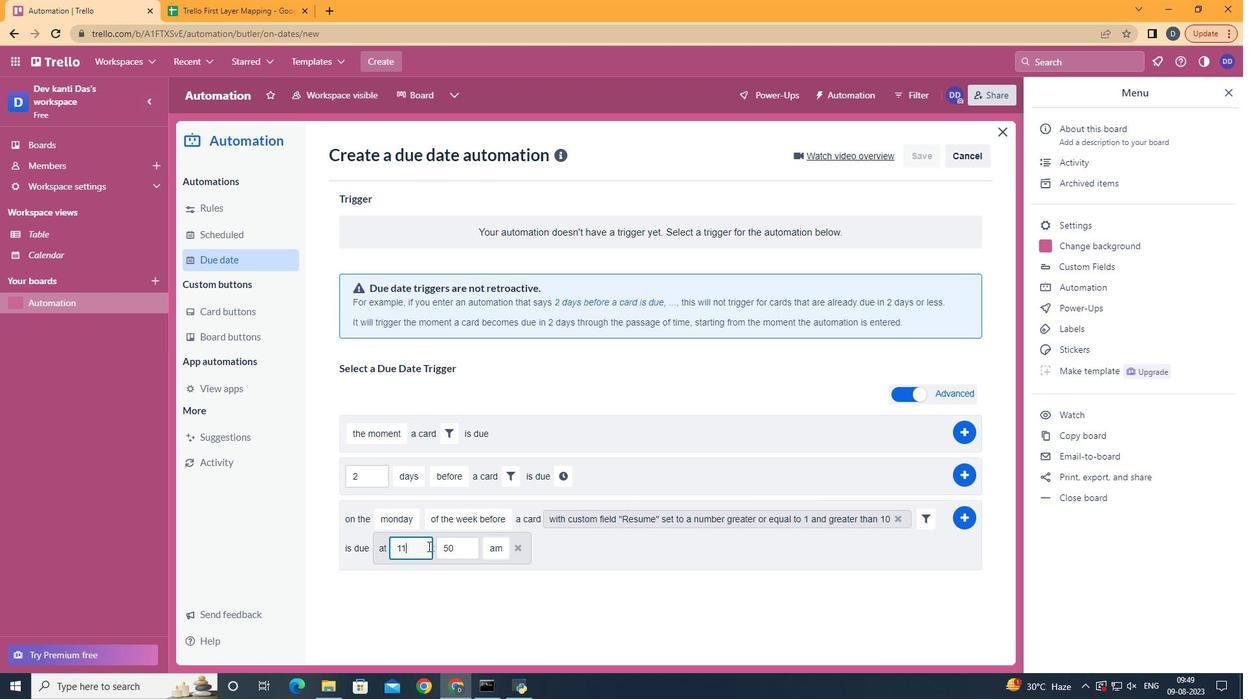 
Action: Mouse moved to (488, 551)
Screenshot: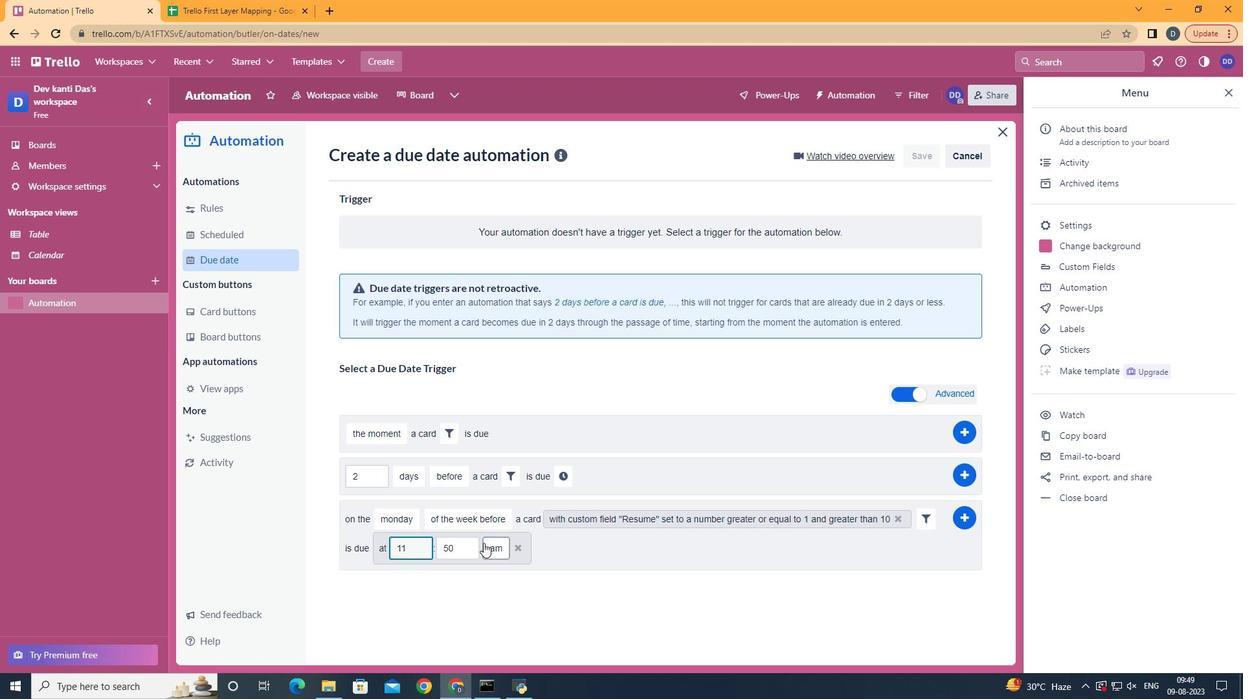 
Action: Mouse pressed left at (488, 551)
Screenshot: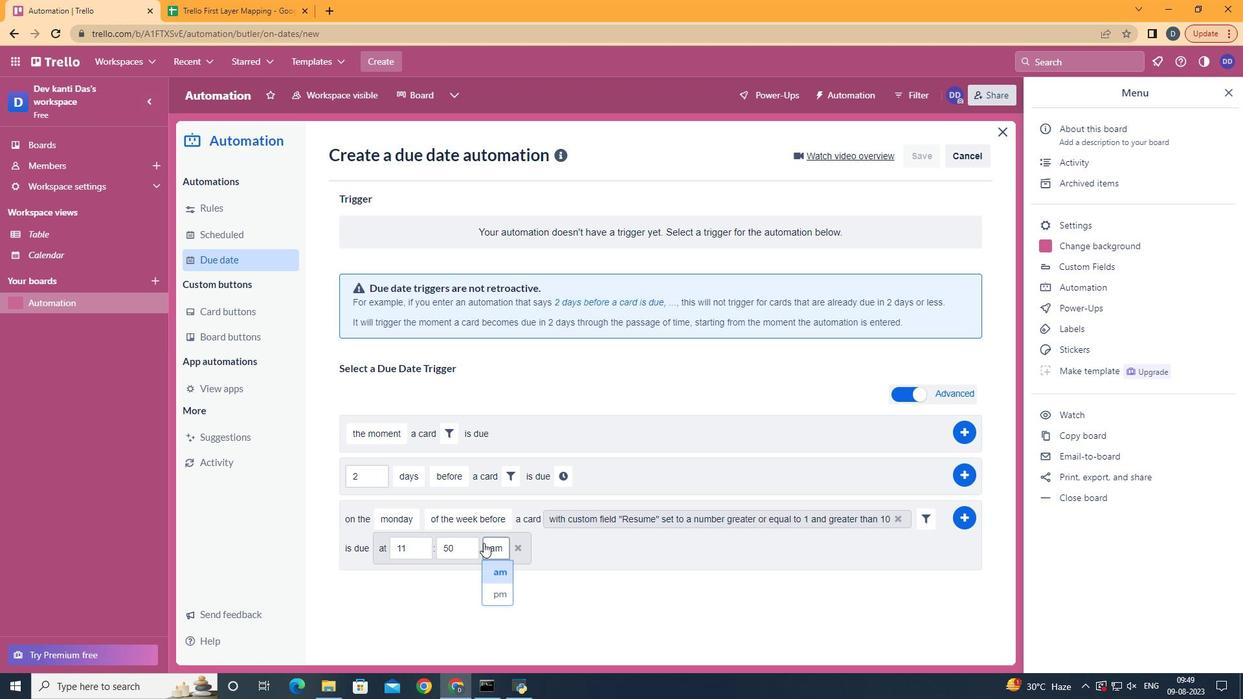 
Action: Mouse moved to (473, 558)
Screenshot: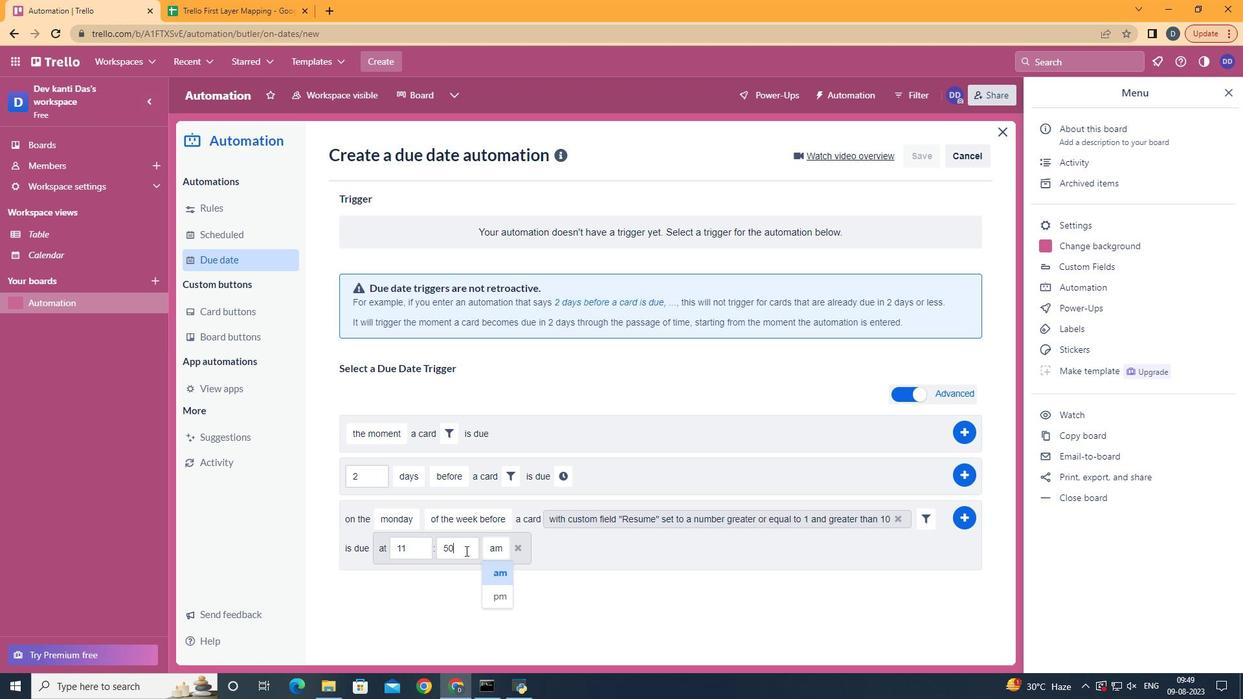 
Action: Mouse pressed left at (473, 558)
Screenshot: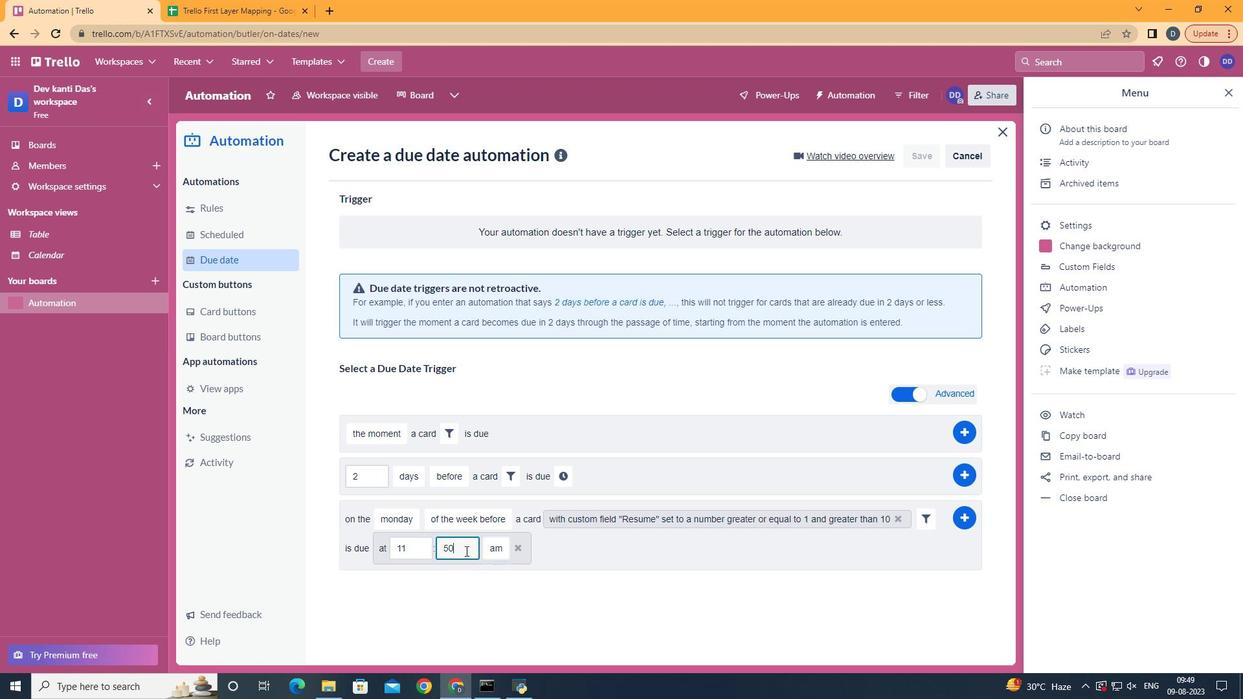 
Action: Mouse moved to (472, 558)
Screenshot: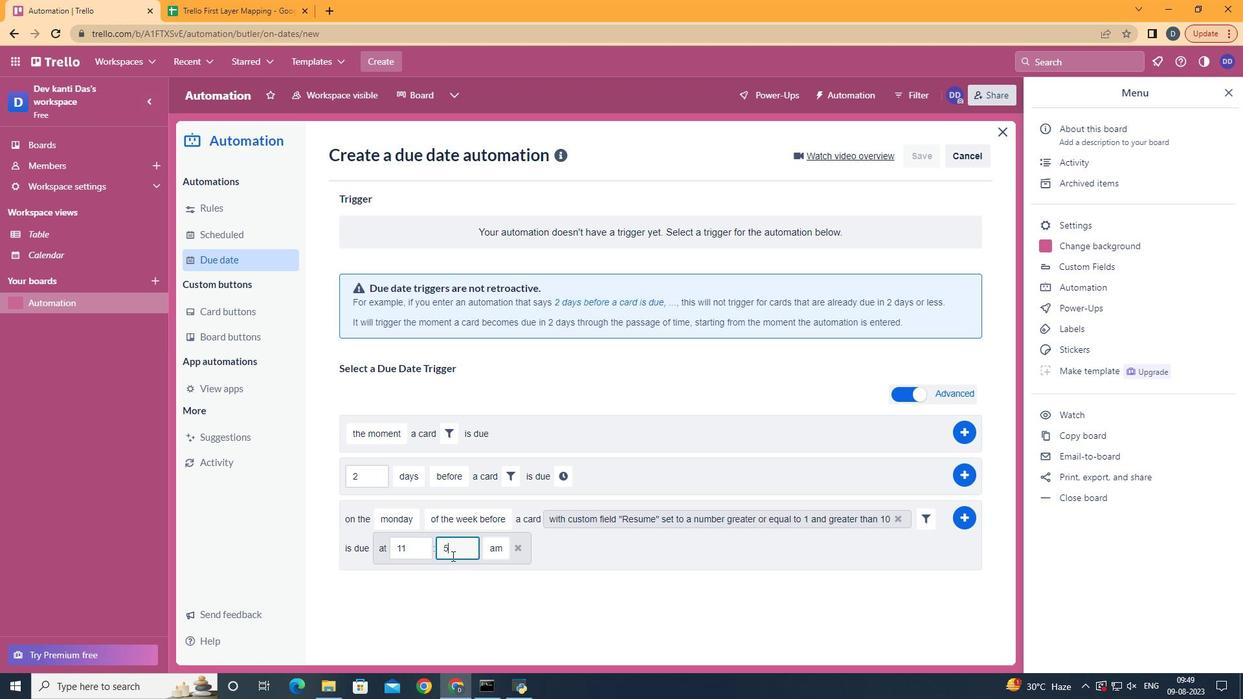 
Action: Key pressed <Key.backspace>
Screenshot: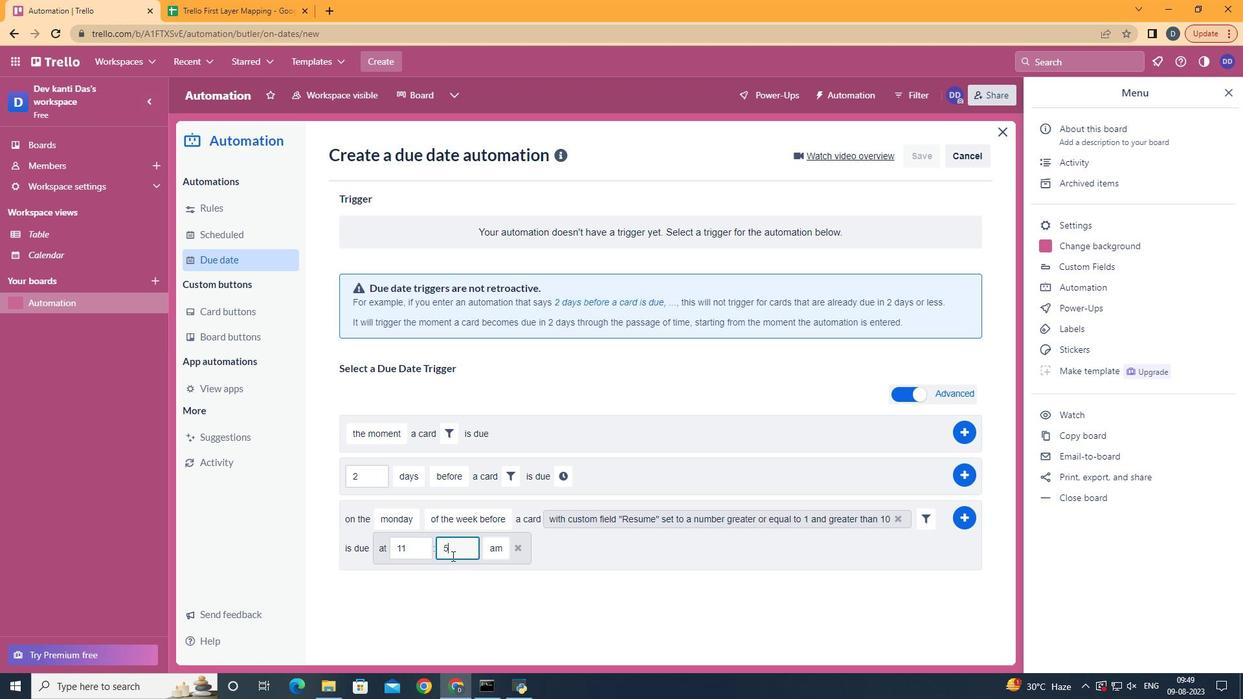 
Action: Mouse moved to (461, 564)
Screenshot: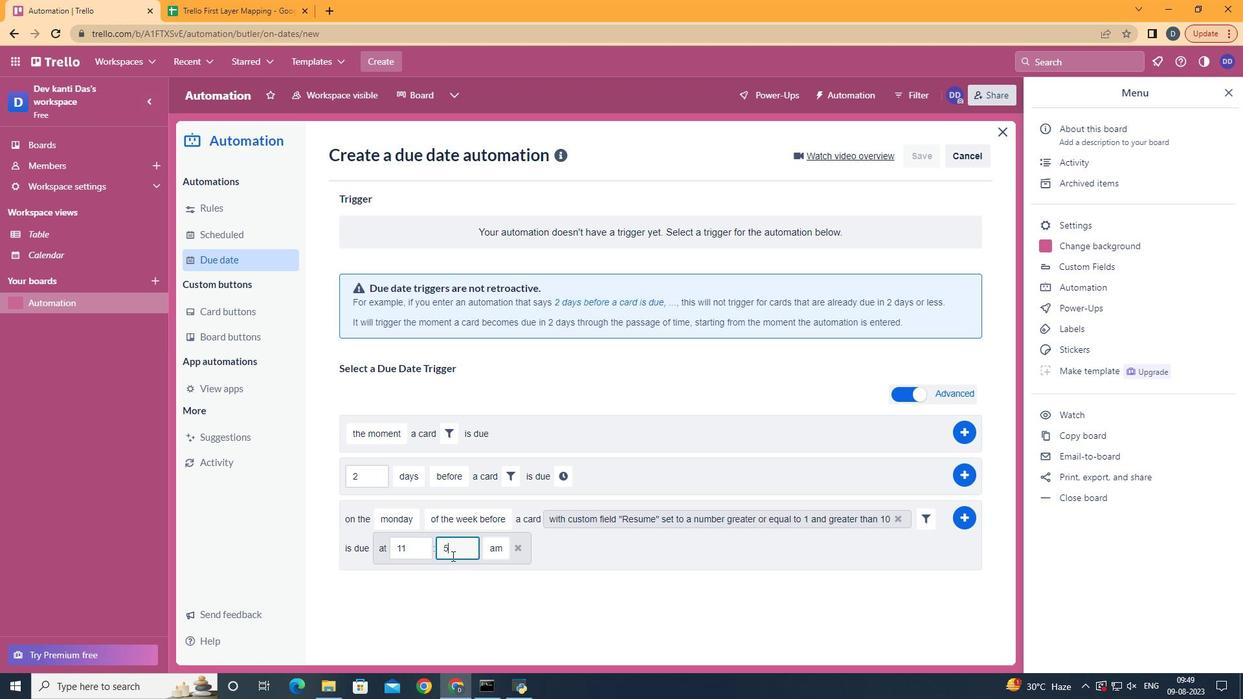 
Action: Key pressed <Key.backspace>00
Screenshot: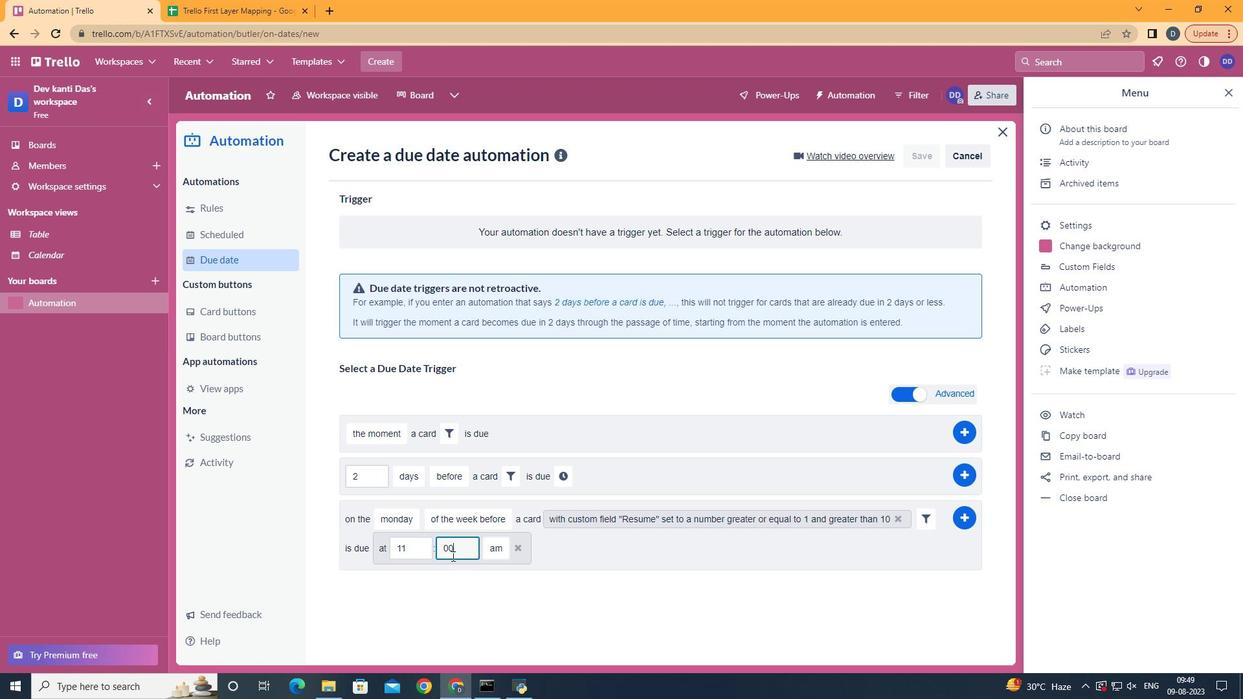 
Action: Mouse moved to (503, 580)
Screenshot: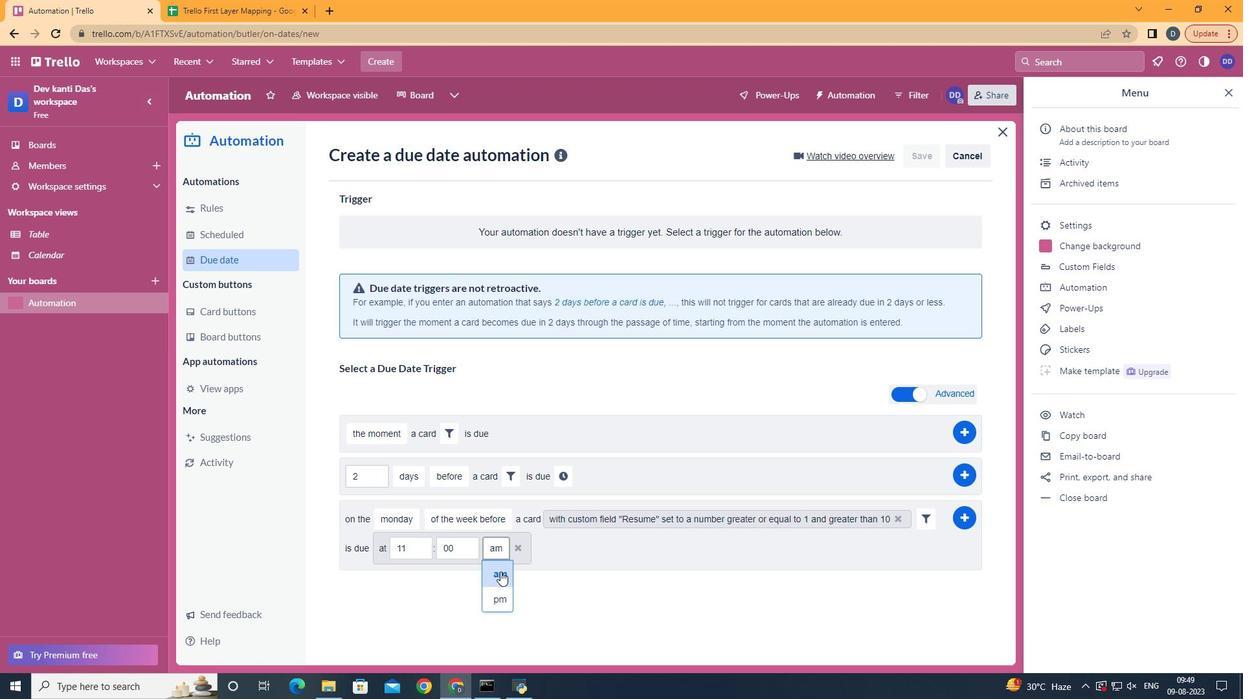 
Action: Mouse pressed left at (503, 580)
Screenshot: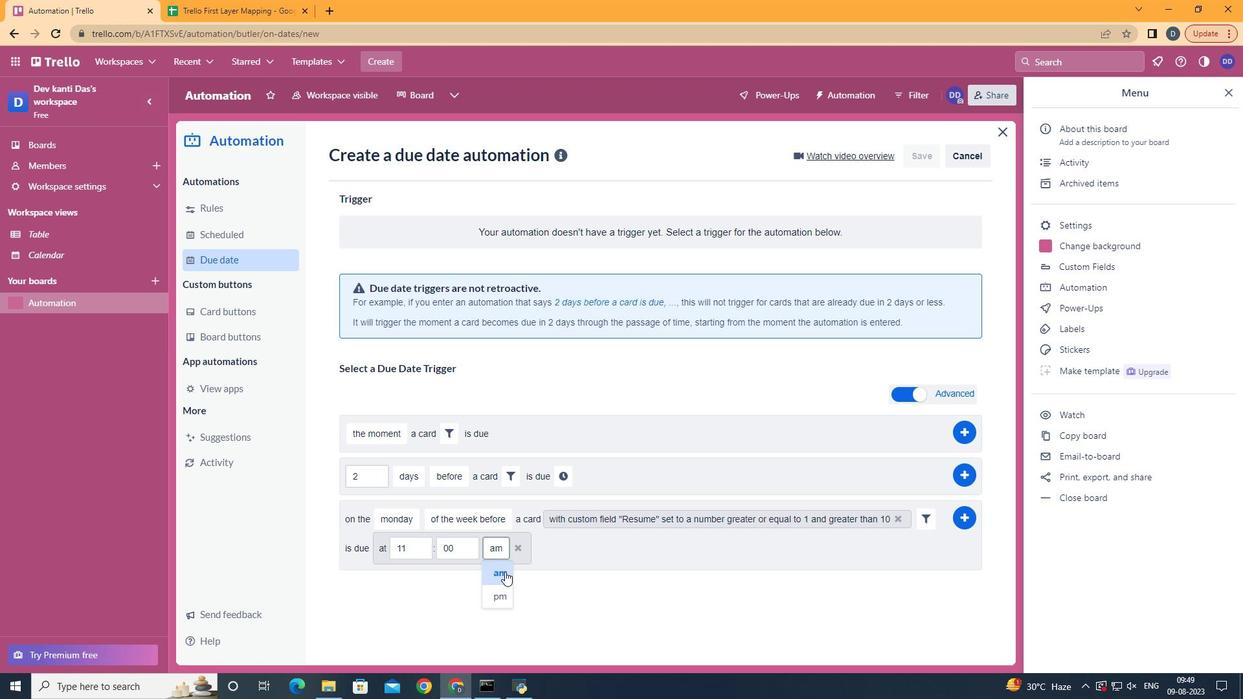 
Action: Mouse moved to (905, 530)
Screenshot: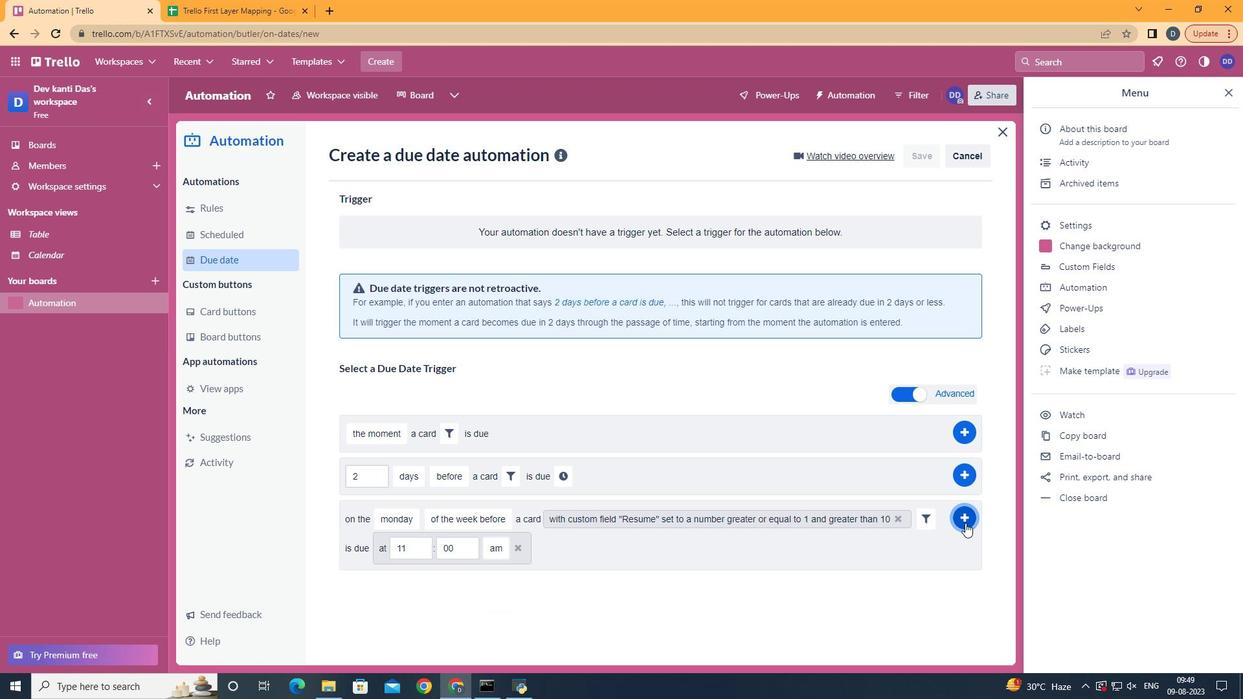 
Action: Mouse pressed left at (905, 530)
Screenshot: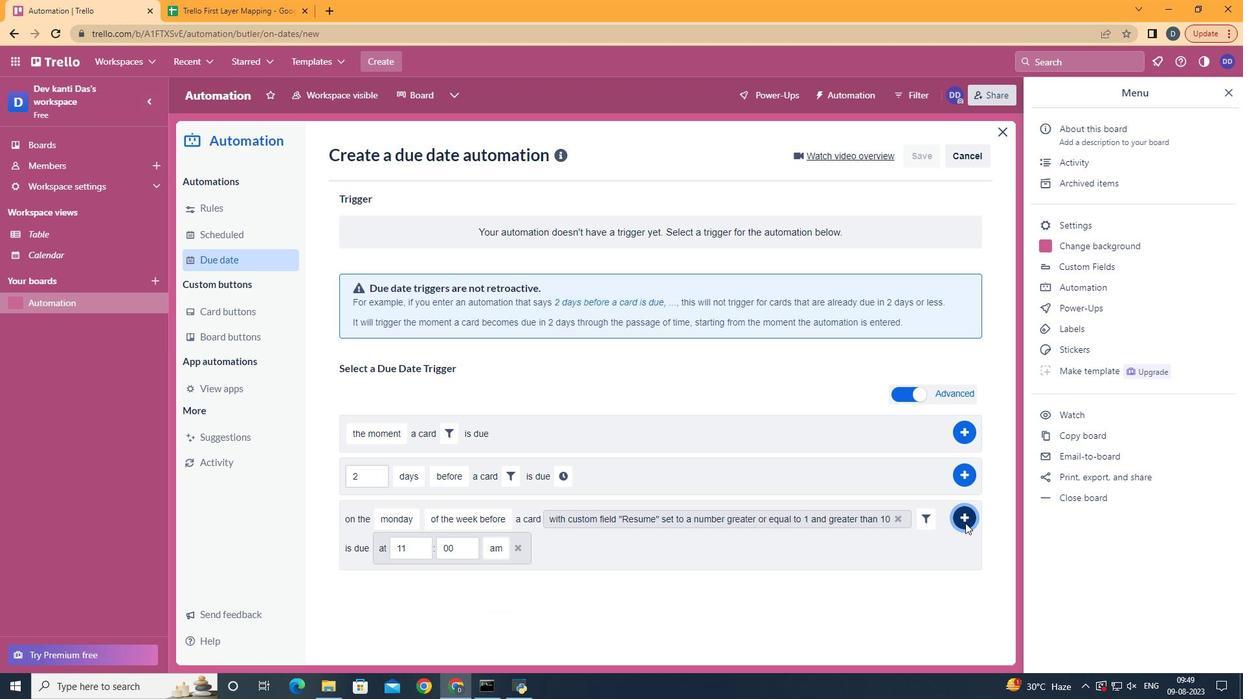 
Action: Mouse moved to (712, 330)
Screenshot: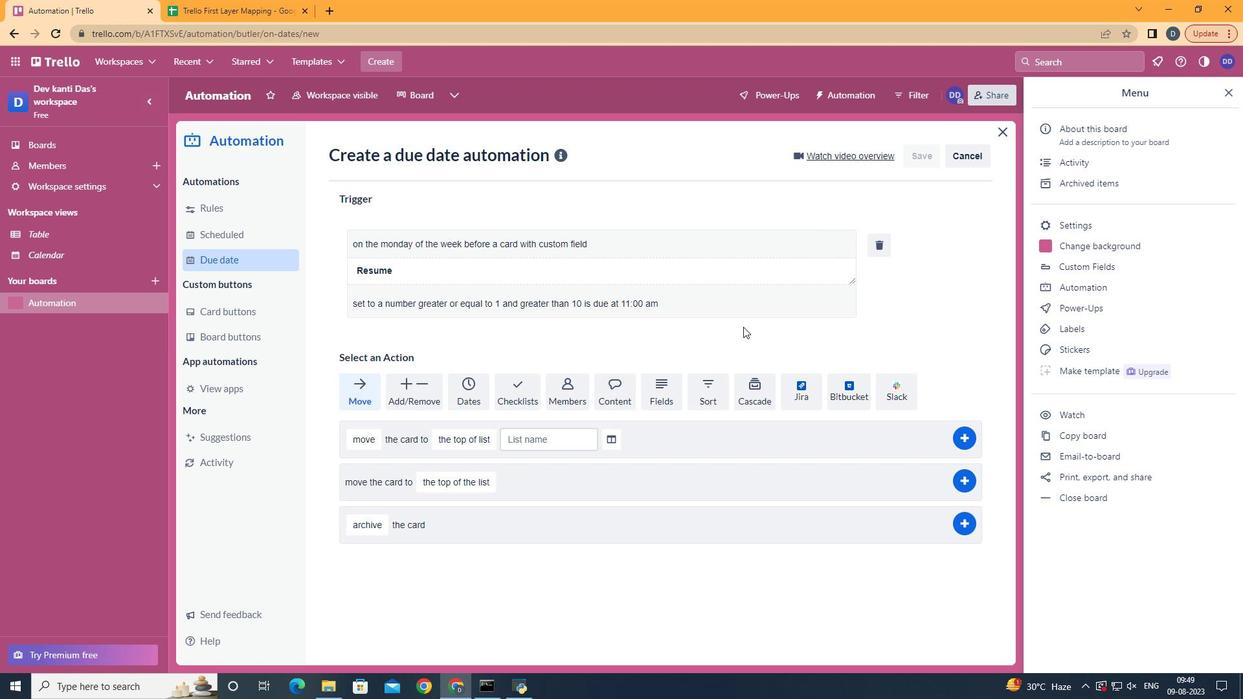 
